 Task: Look for space in Aketi, Democratic Republic of the Congo from 9th June, 2023 to 11th June, 2023 for 2 adults in price range Rs.6000 to Rs.10000. Place can be entire place with 2 bedrooms having 2 beds and 1 bathroom. Property type can be house, flat, guest house. Amenities needed are: wifi. Booking option can be shelf check-in. Required host language is .
Action: Mouse moved to (459, 87)
Screenshot: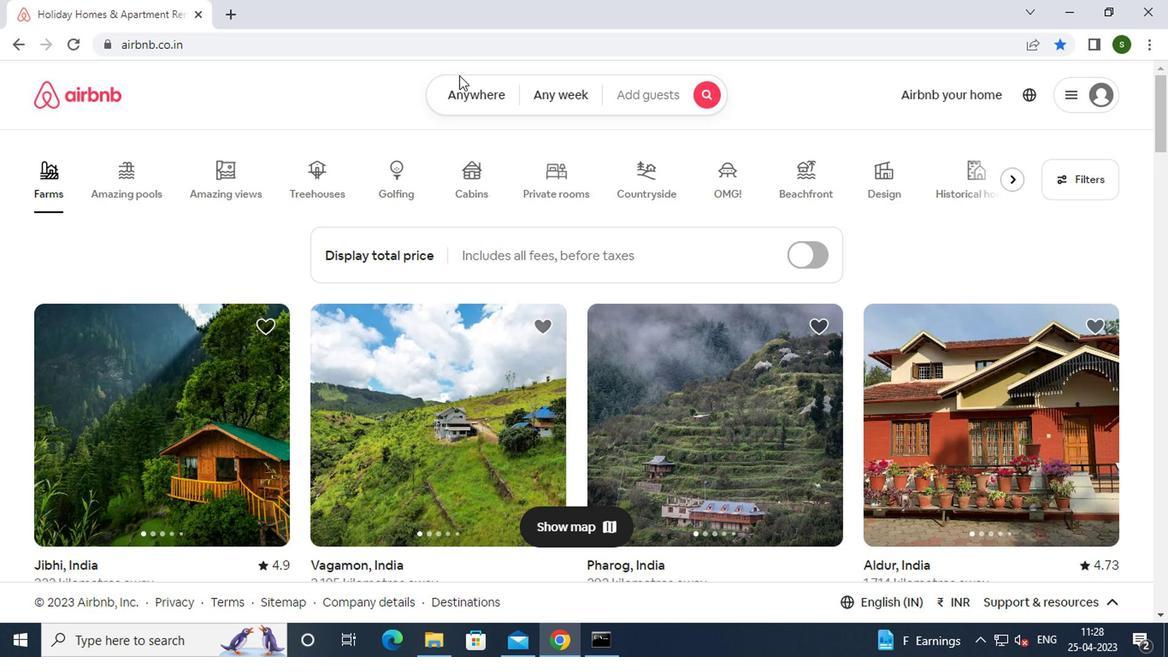 
Action: Mouse pressed left at (459, 87)
Screenshot: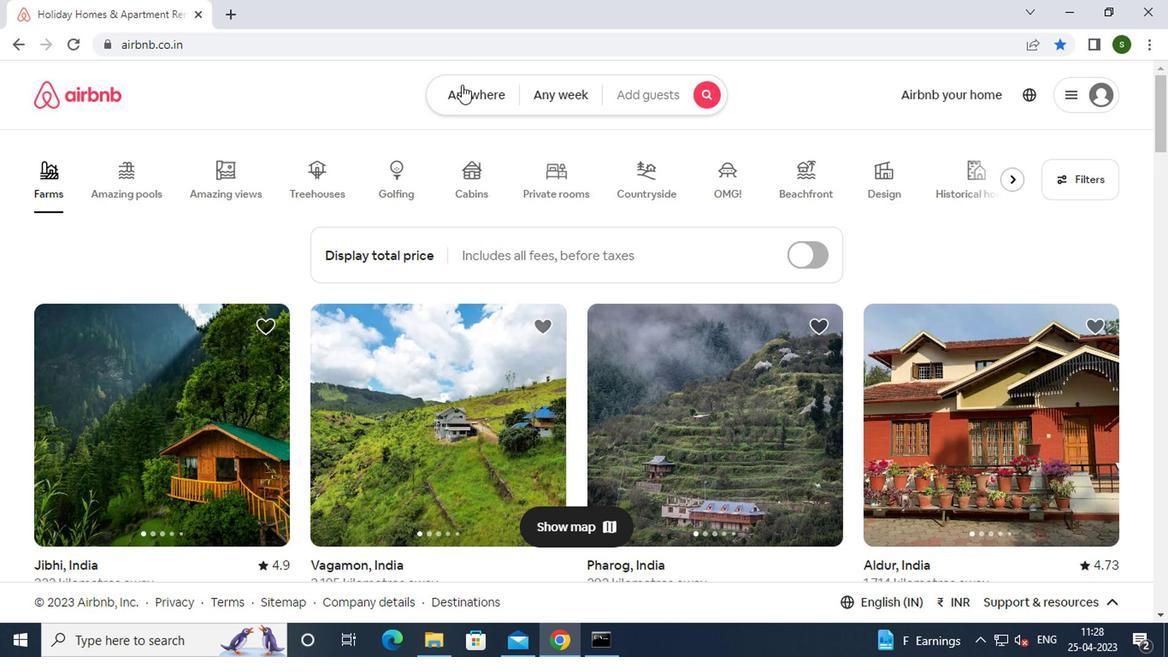 
Action: Mouse moved to (355, 155)
Screenshot: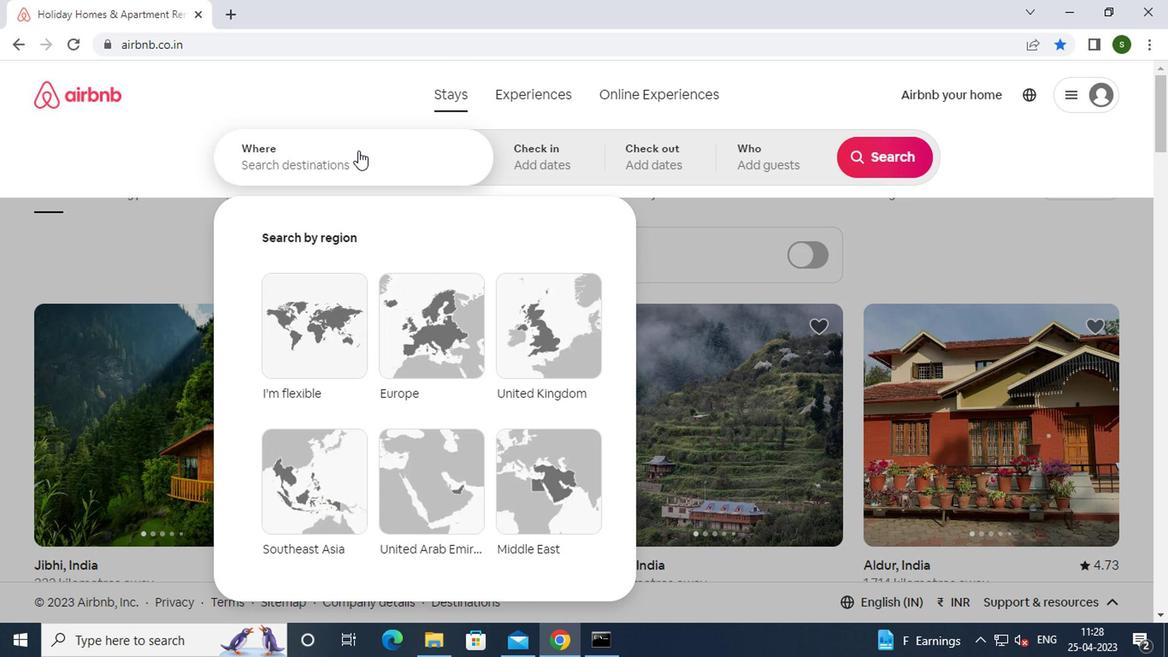 
Action: Mouse pressed left at (355, 155)
Screenshot: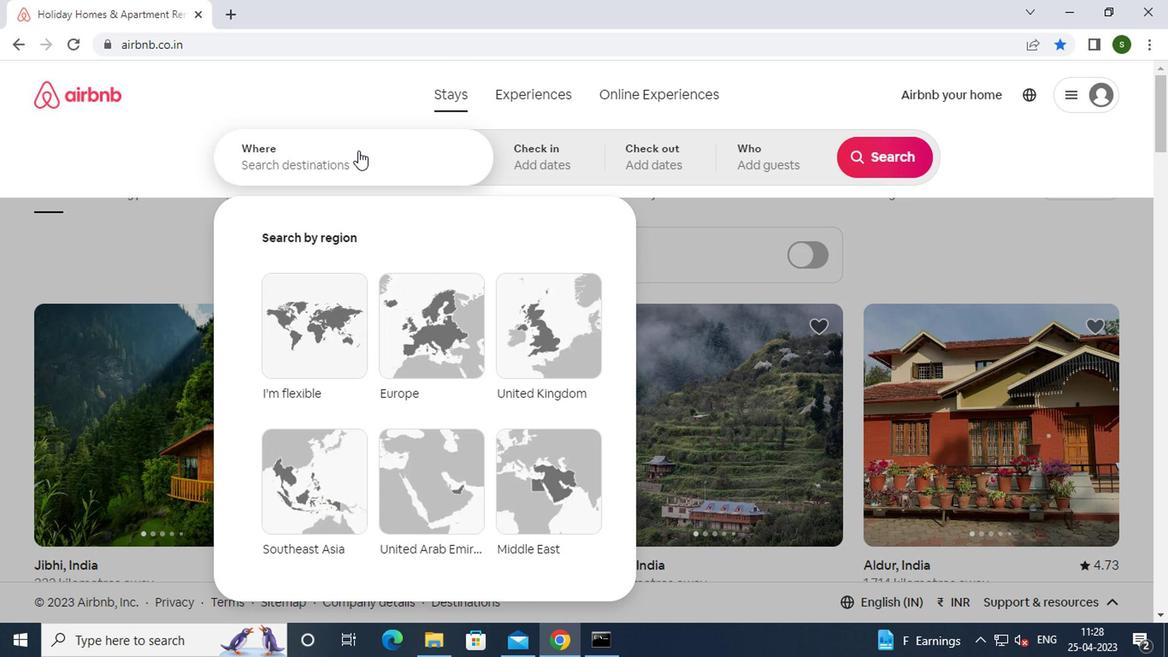 
Action: Mouse moved to (354, 158)
Screenshot: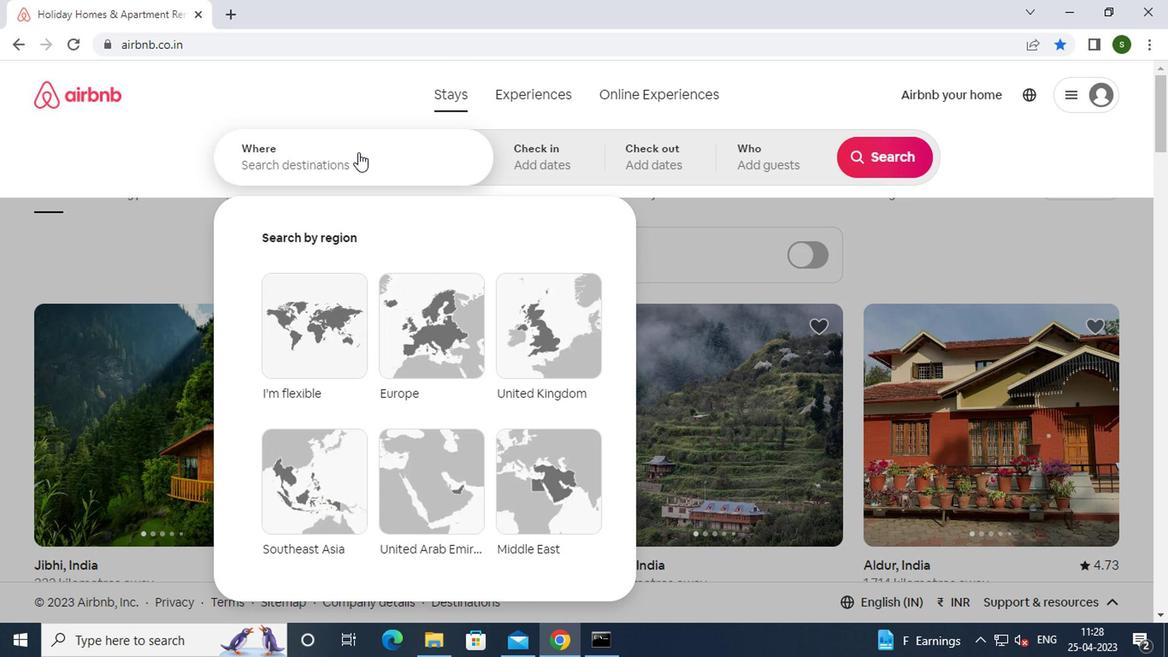 
Action: Mouse pressed left at (354, 158)
Screenshot: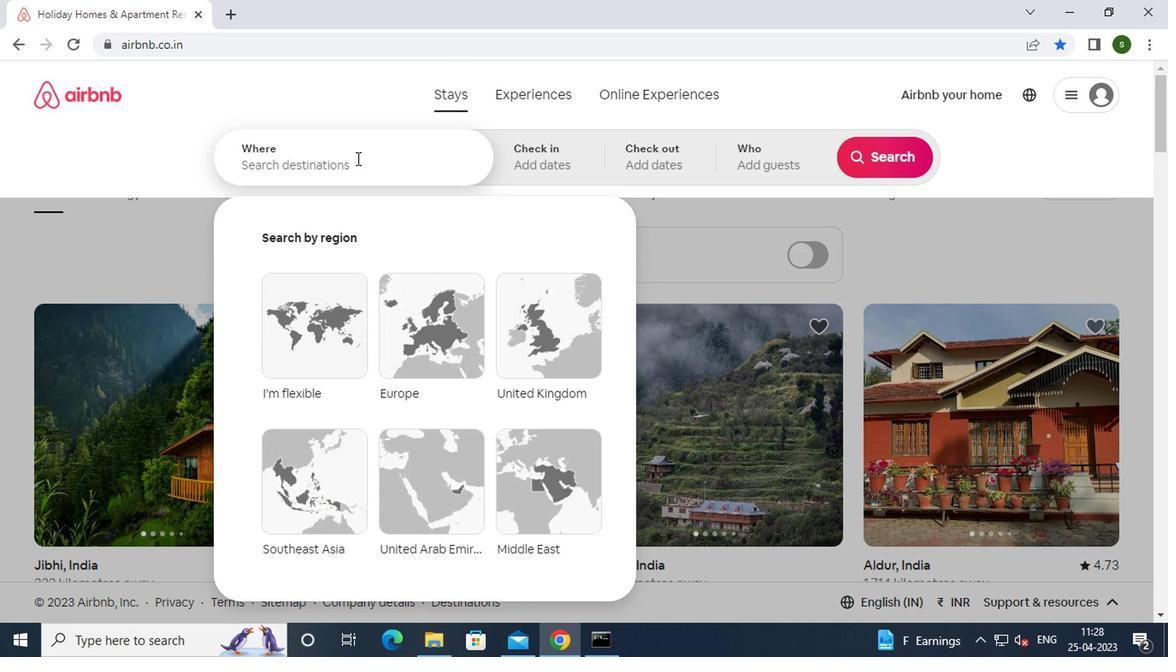
Action: Key pressed a<Key.caps_lock>keti
Screenshot: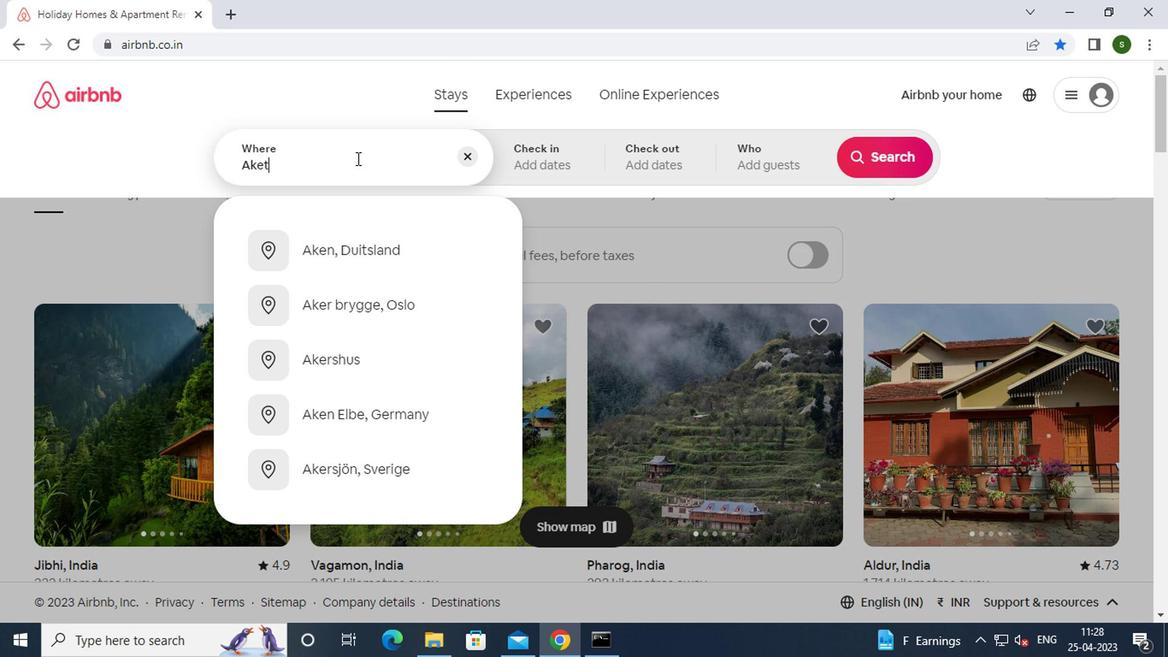 
Action: Mouse moved to (371, 245)
Screenshot: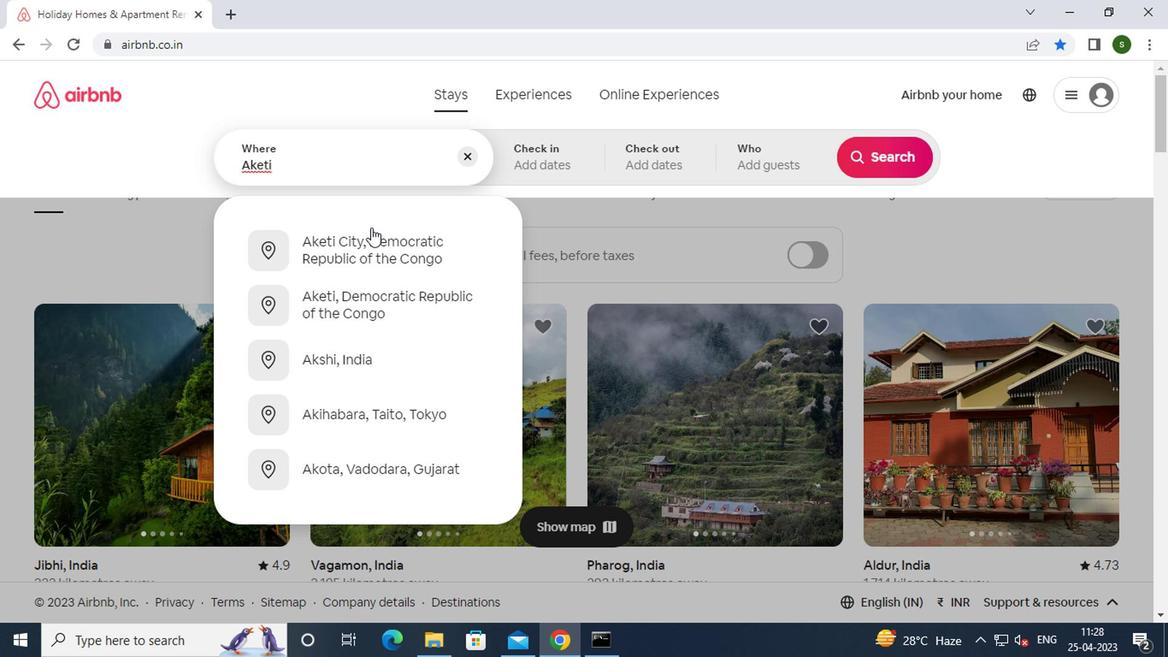 
Action: Mouse pressed left at (371, 245)
Screenshot: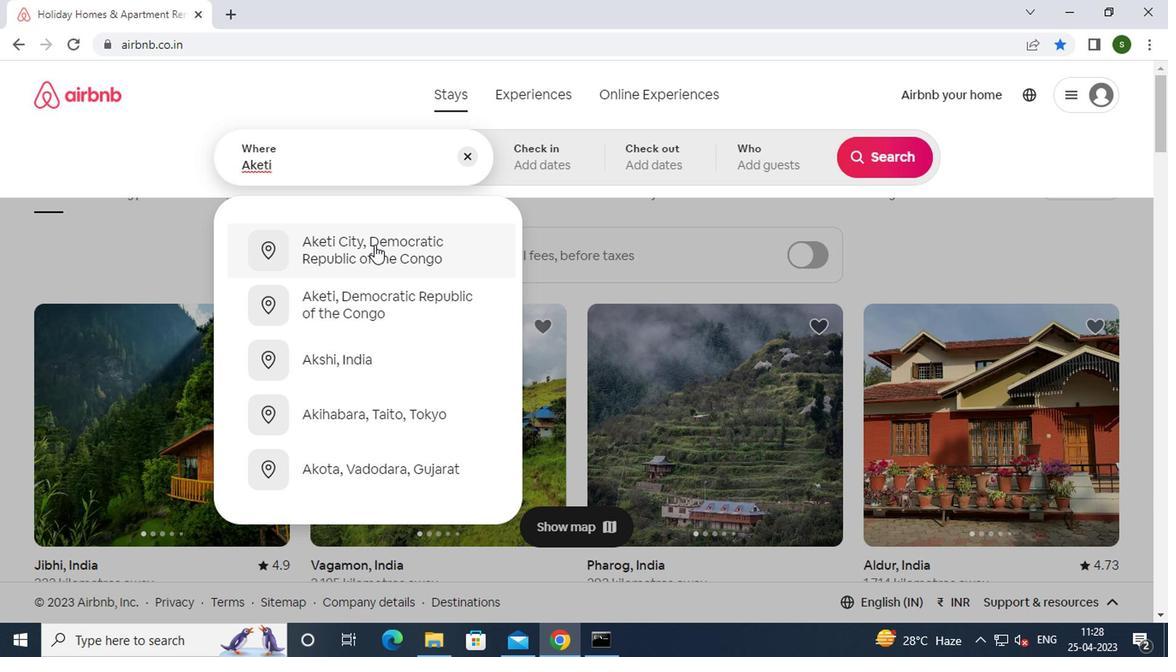 
Action: Mouse moved to (866, 291)
Screenshot: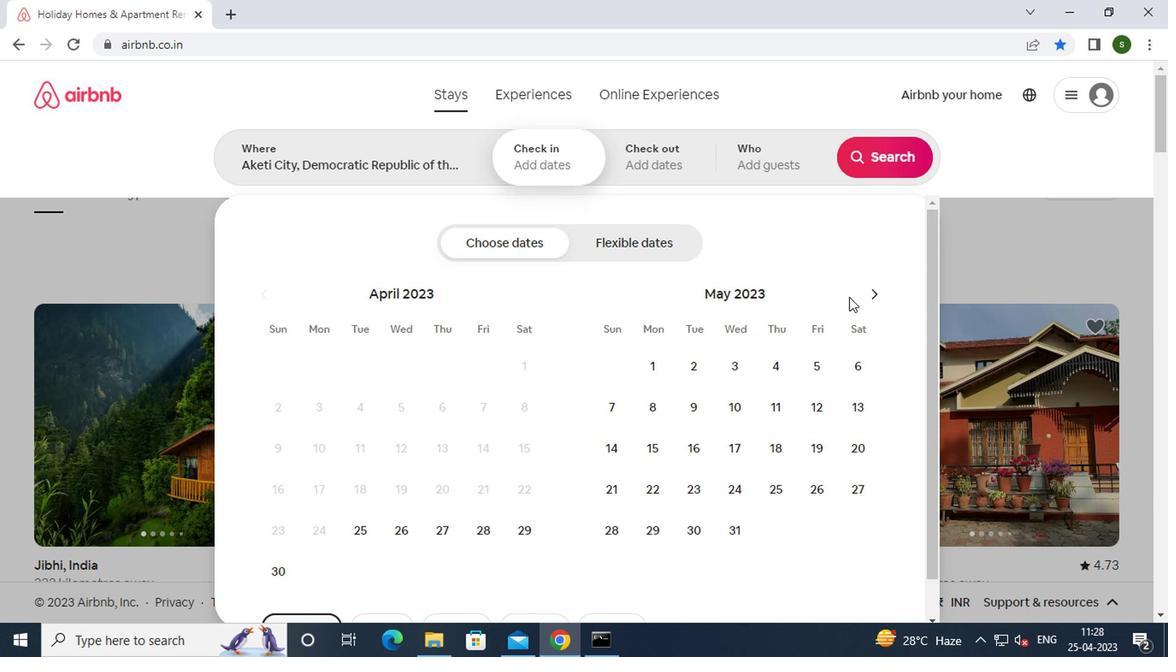 
Action: Mouse pressed left at (866, 291)
Screenshot: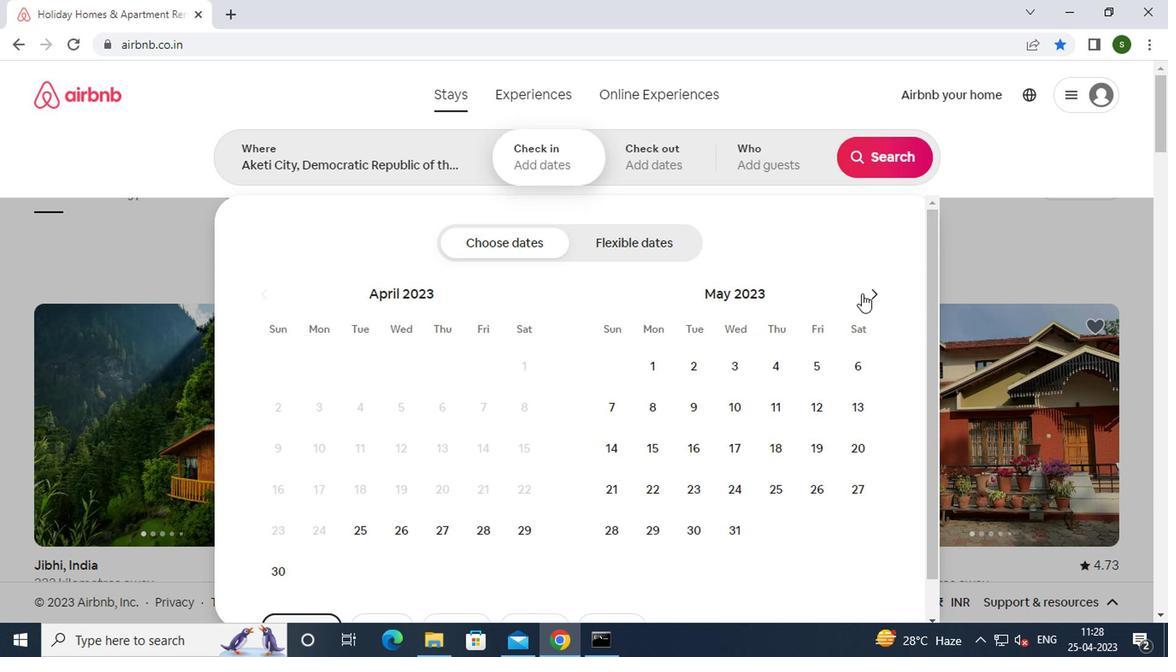 
Action: Mouse moved to (809, 414)
Screenshot: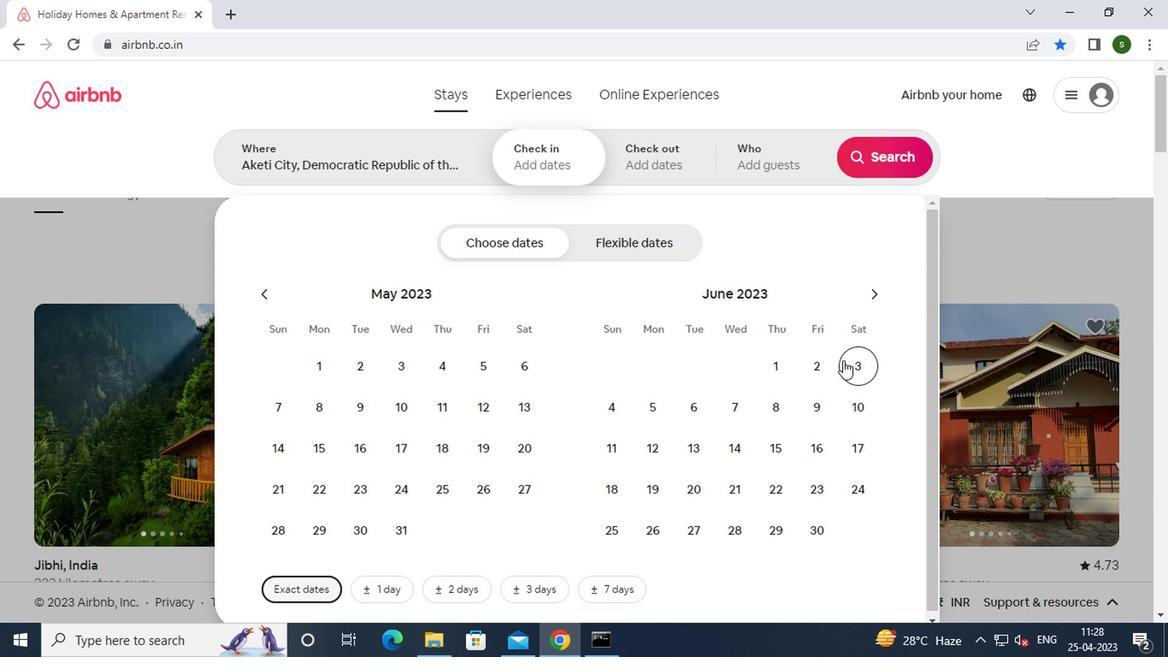 
Action: Mouse pressed left at (809, 414)
Screenshot: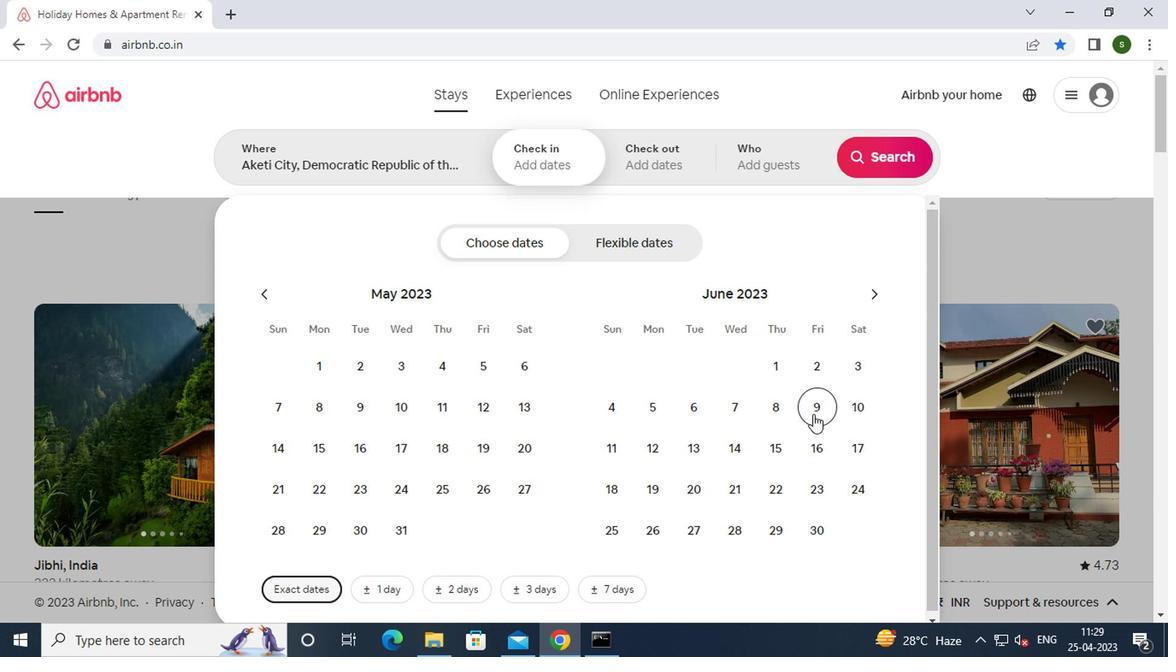 
Action: Mouse moved to (606, 451)
Screenshot: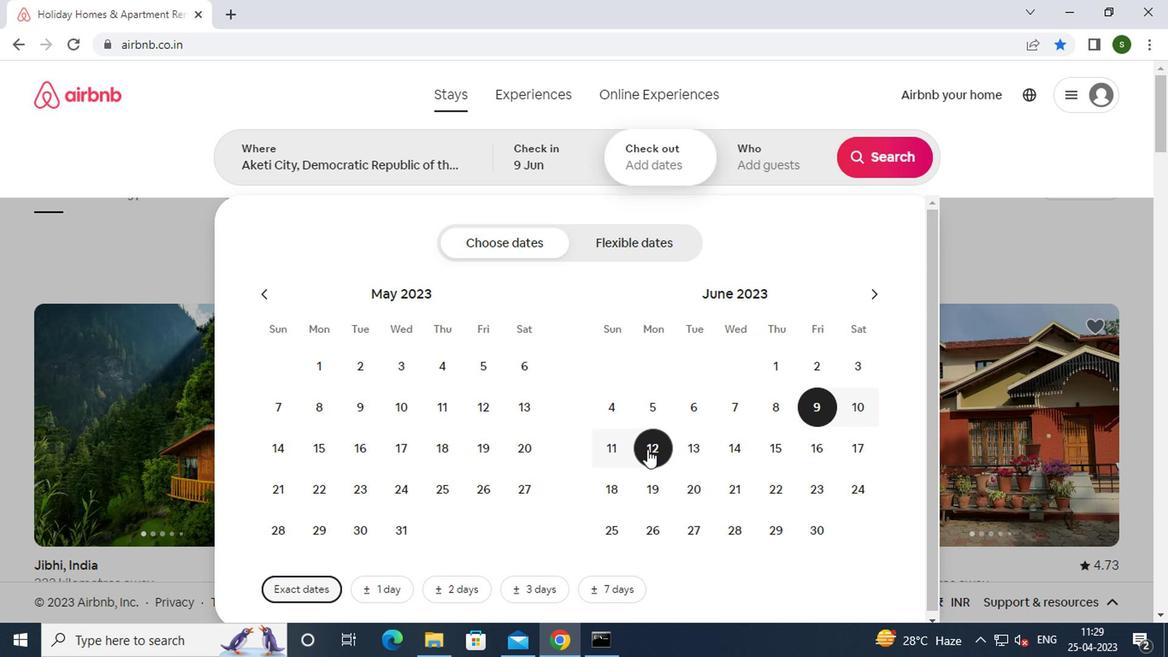 
Action: Mouse pressed left at (606, 451)
Screenshot: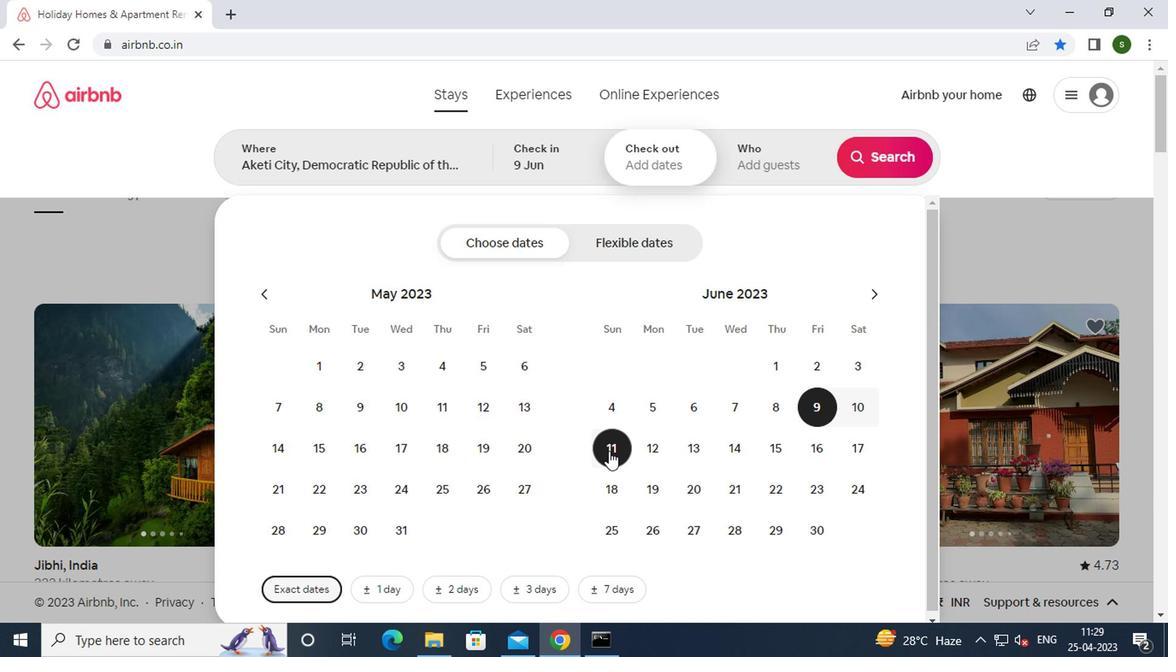 
Action: Mouse moved to (756, 168)
Screenshot: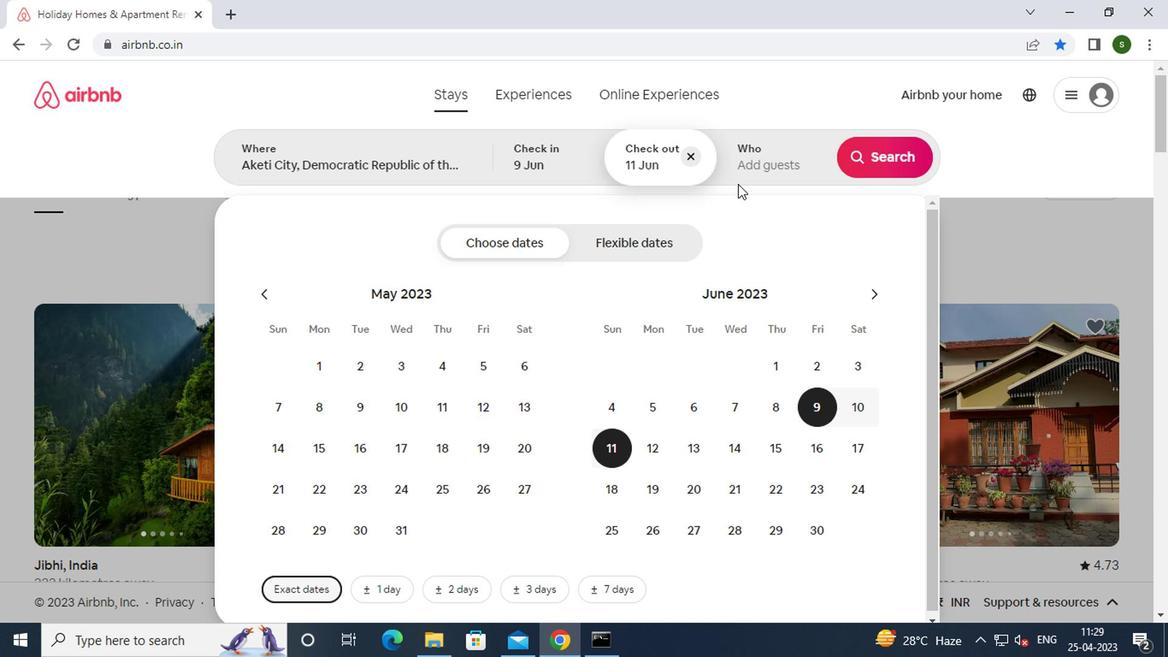 
Action: Mouse pressed left at (756, 168)
Screenshot: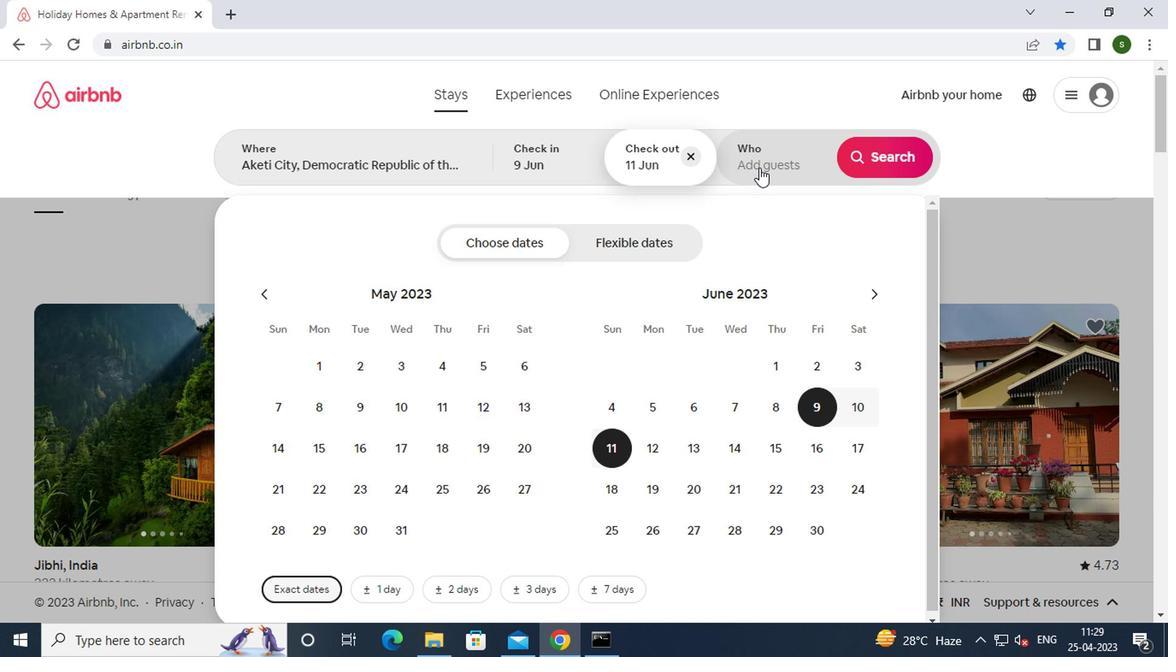 
Action: Mouse moved to (885, 248)
Screenshot: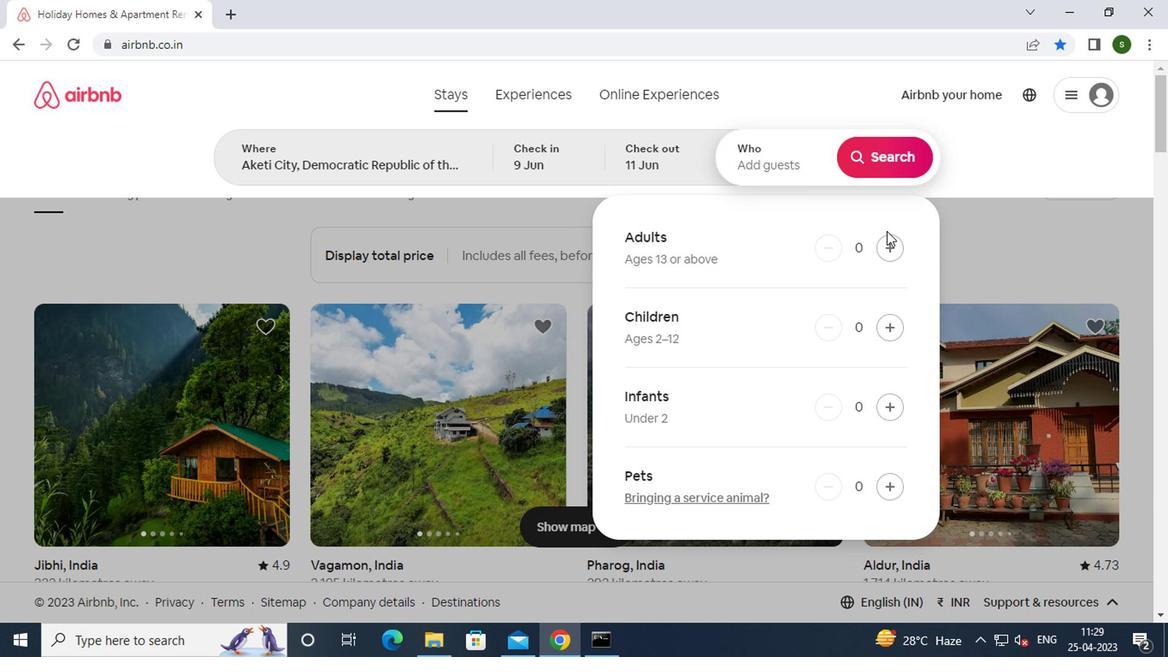 
Action: Mouse pressed left at (885, 248)
Screenshot: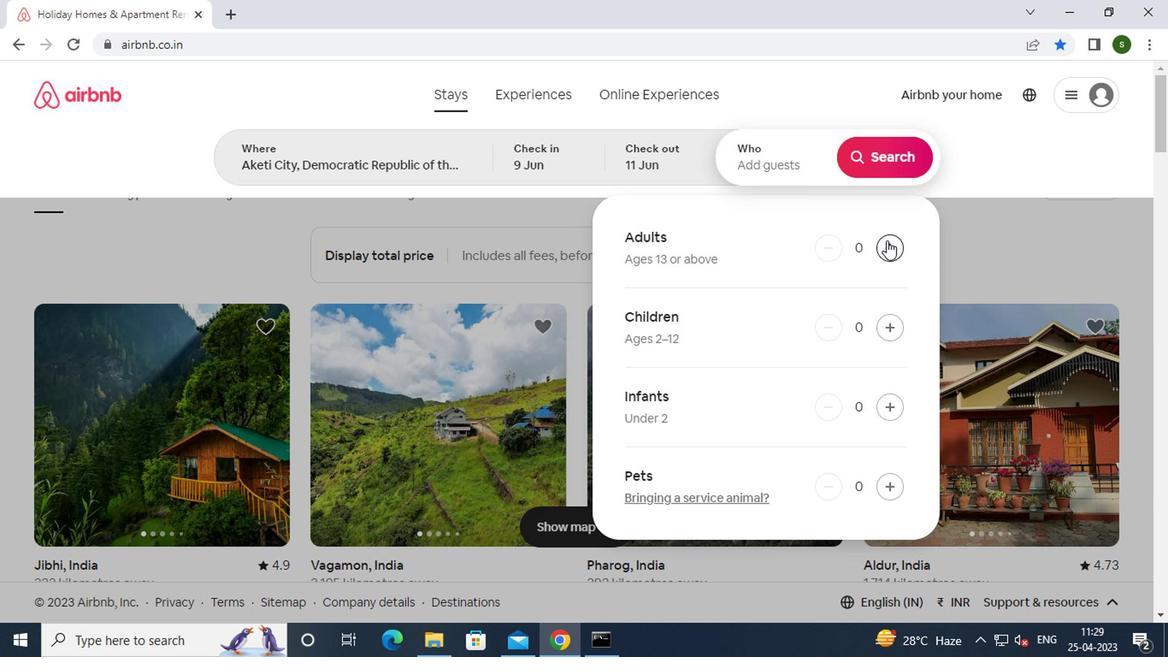 
Action: Mouse pressed left at (885, 248)
Screenshot: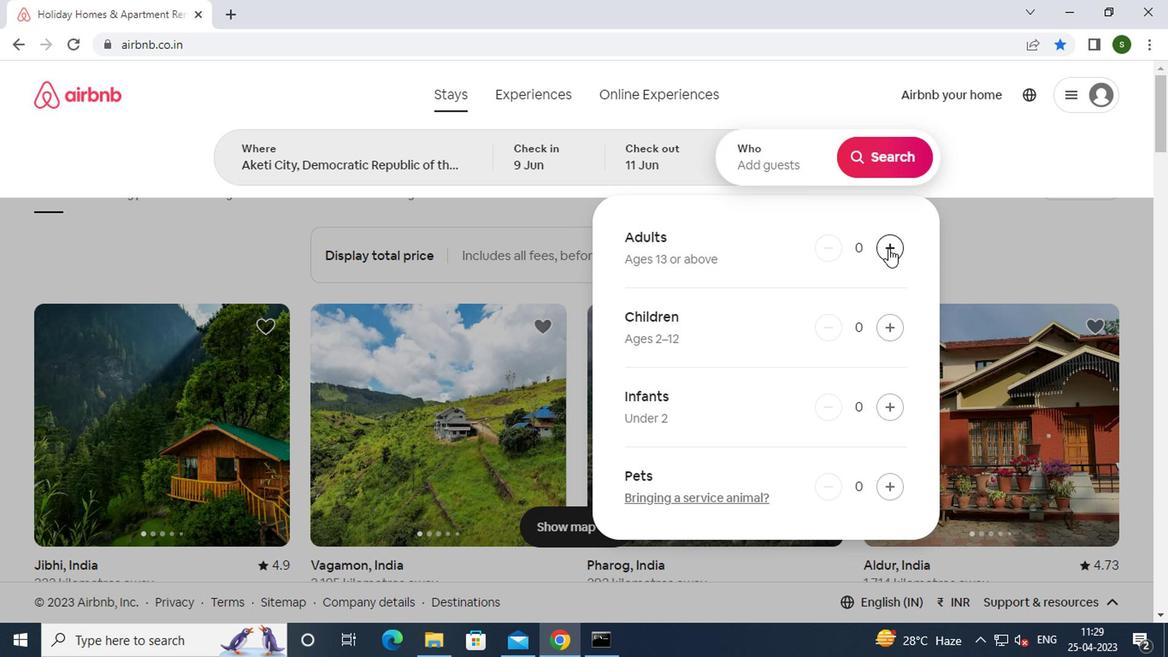 
Action: Mouse moved to (885, 159)
Screenshot: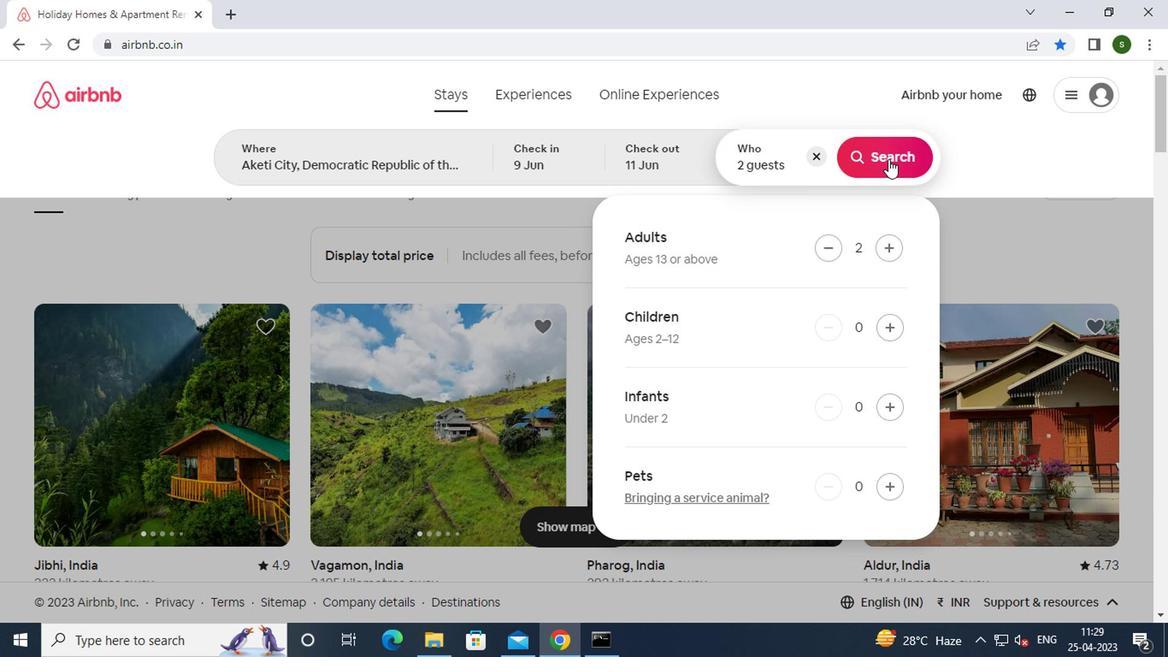 
Action: Mouse pressed left at (885, 159)
Screenshot: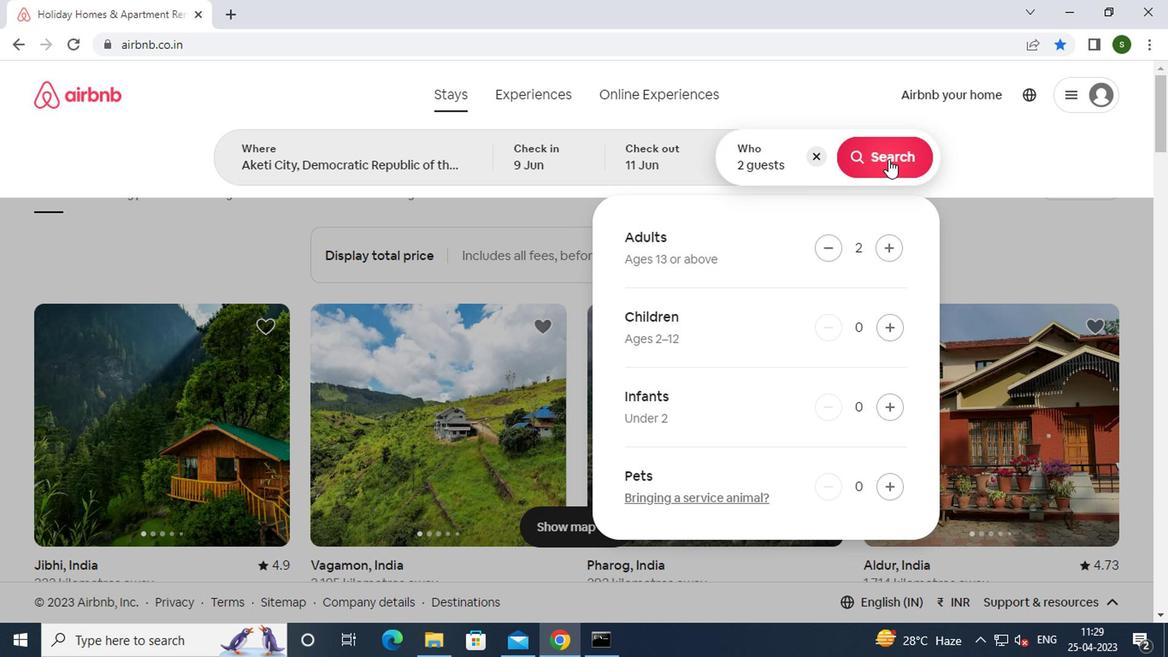 
Action: Mouse moved to (1073, 165)
Screenshot: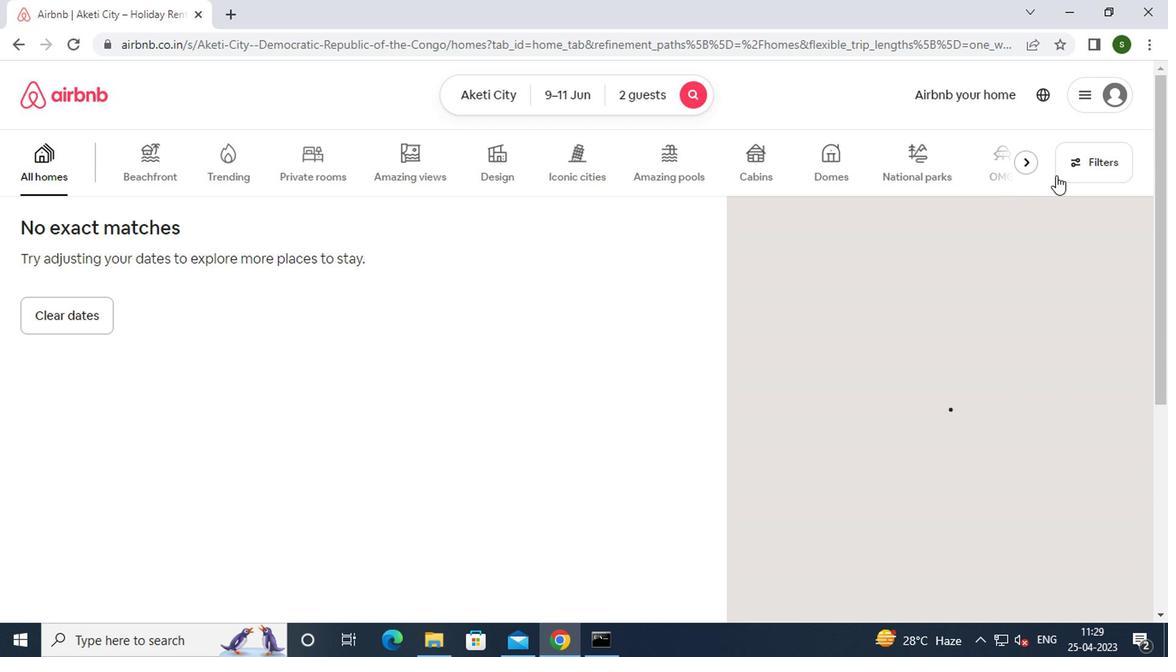 
Action: Mouse pressed left at (1073, 165)
Screenshot: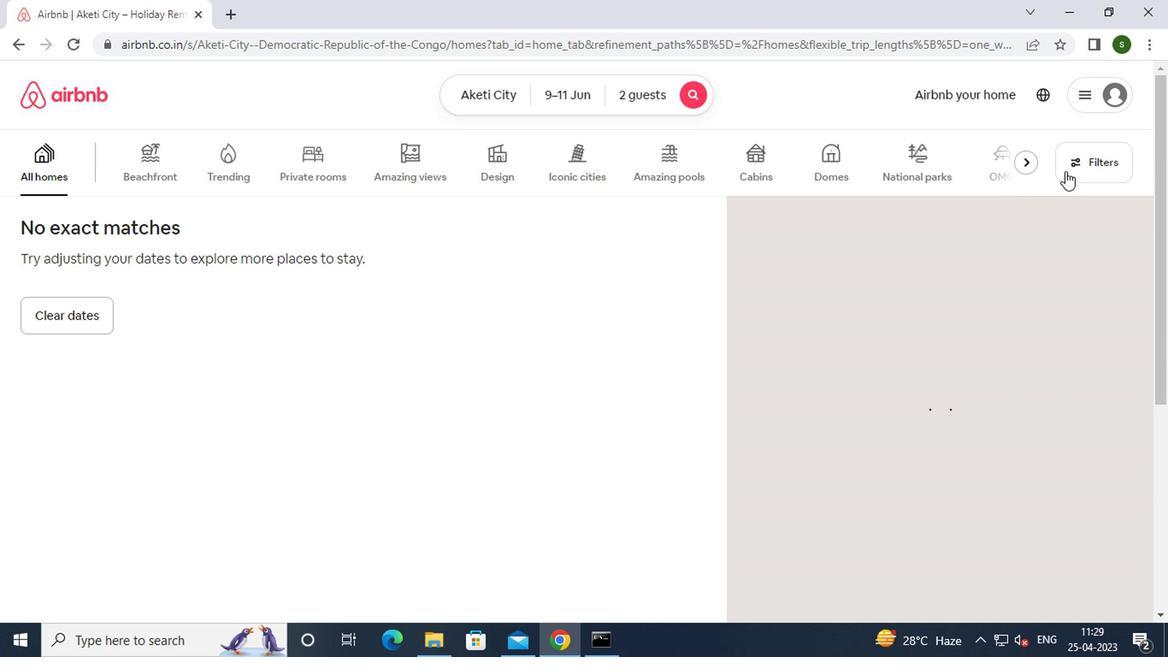 
Action: Mouse moved to (382, 265)
Screenshot: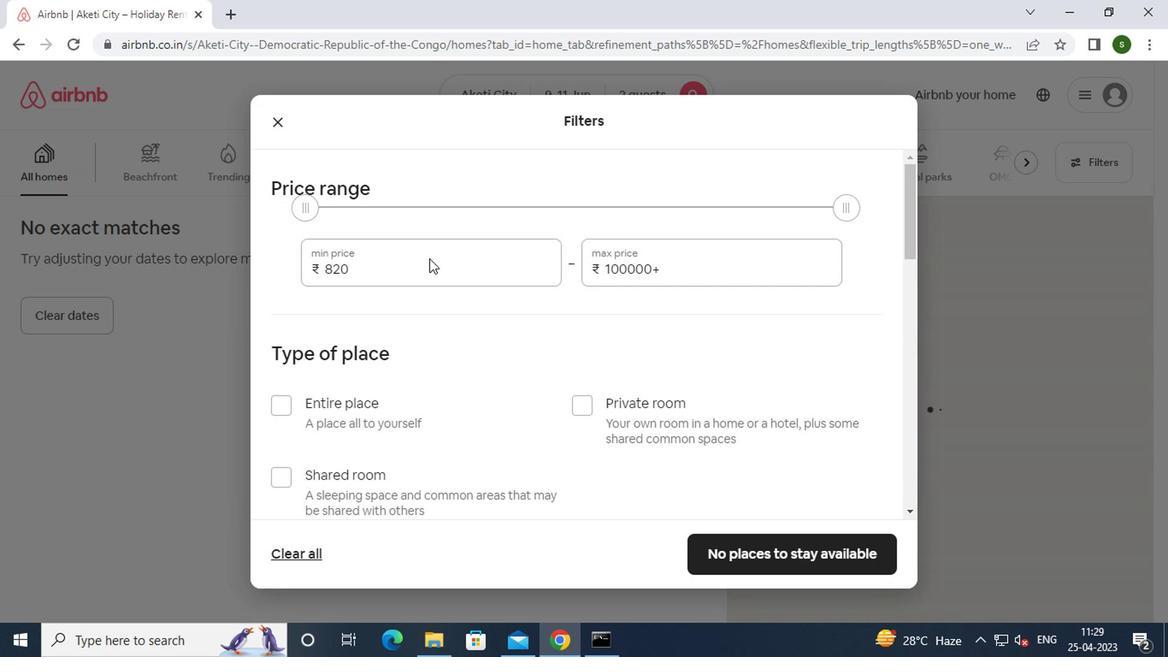 
Action: Mouse pressed left at (382, 265)
Screenshot: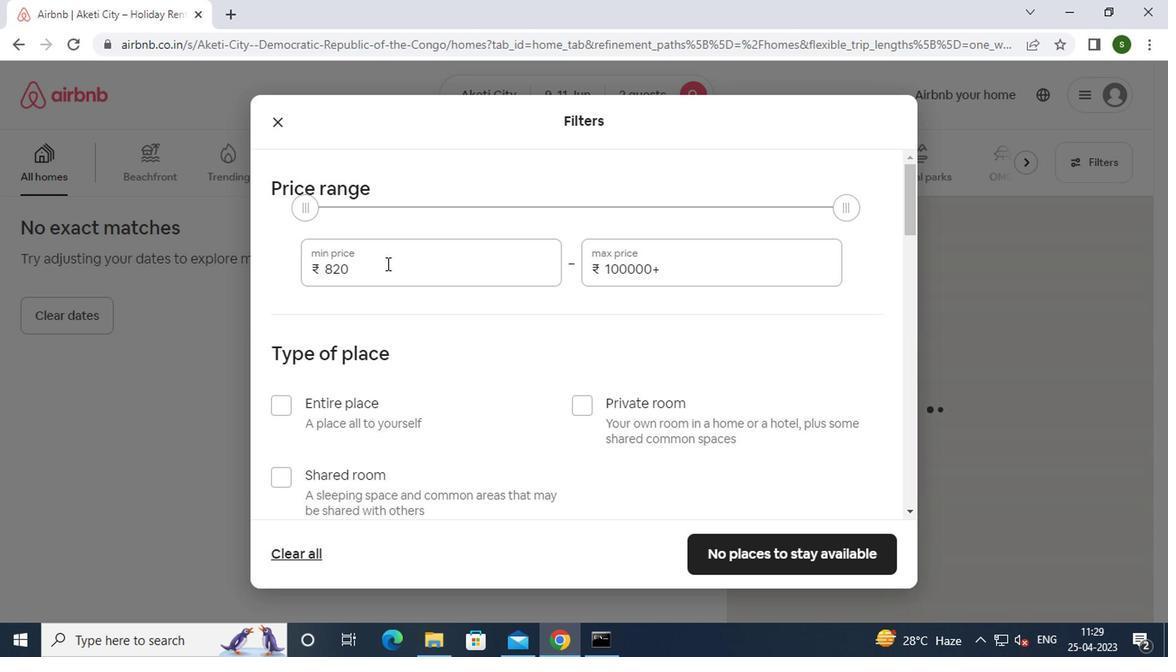 
Action: Key pressed <Key.backspace><Key.backspace><Key.backspace><Key.backspace>6000
Screenshot: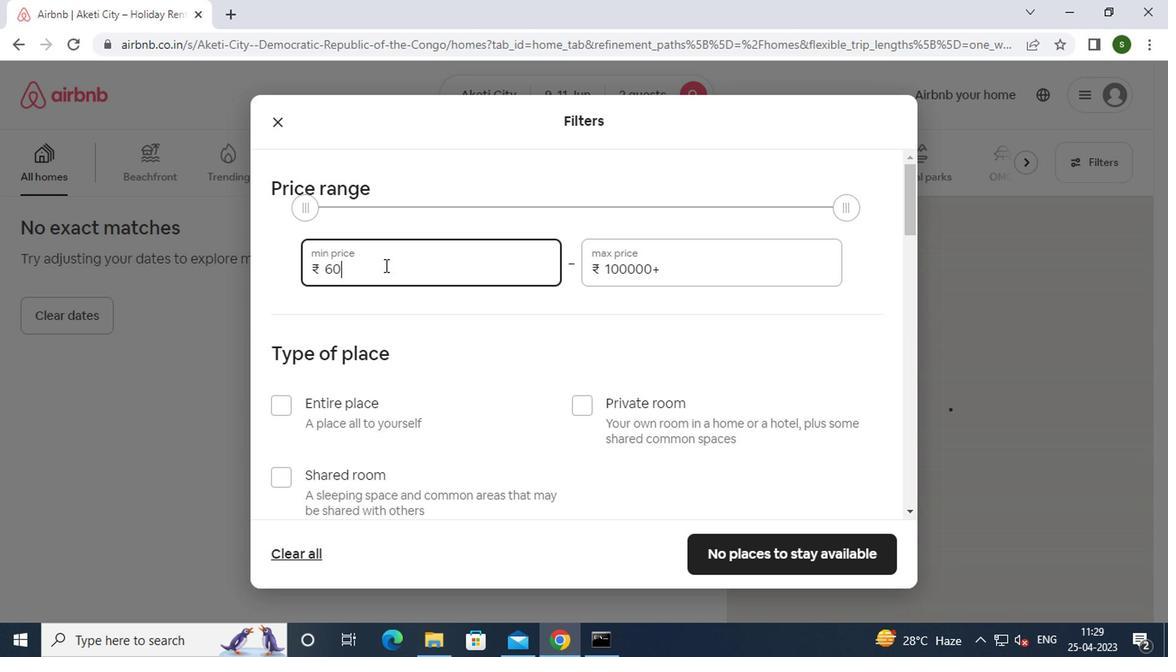 
Action: Mouse moved to (699, 262)
Screenshot: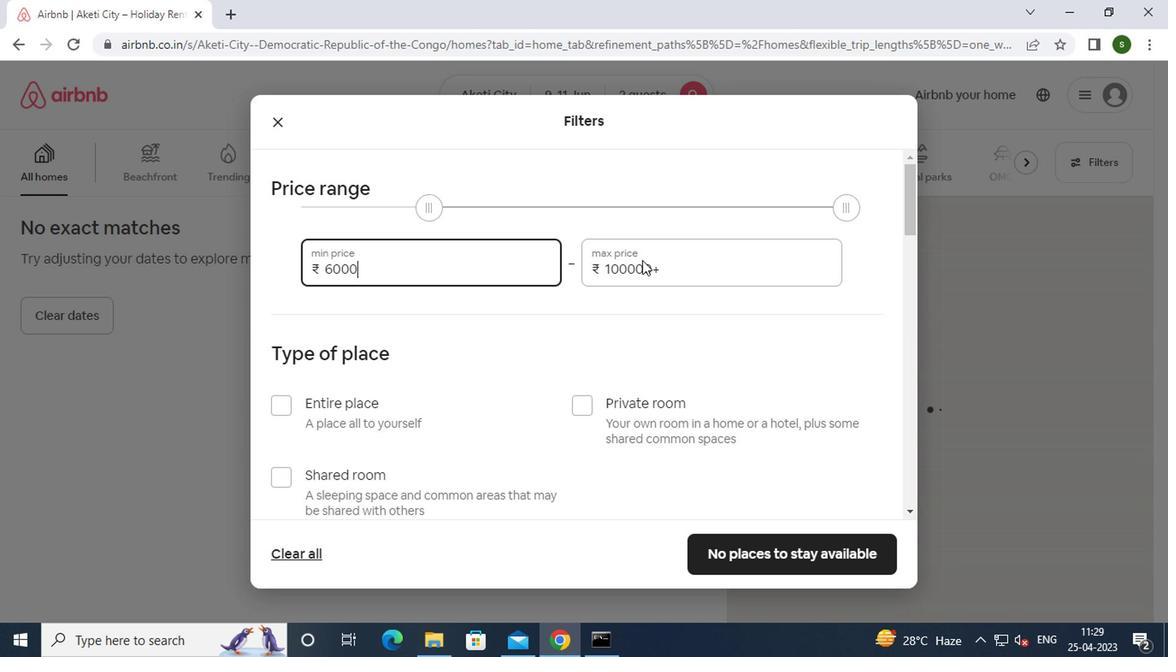 
Action: Mouse pressed left at (699, 262)
Screenshot: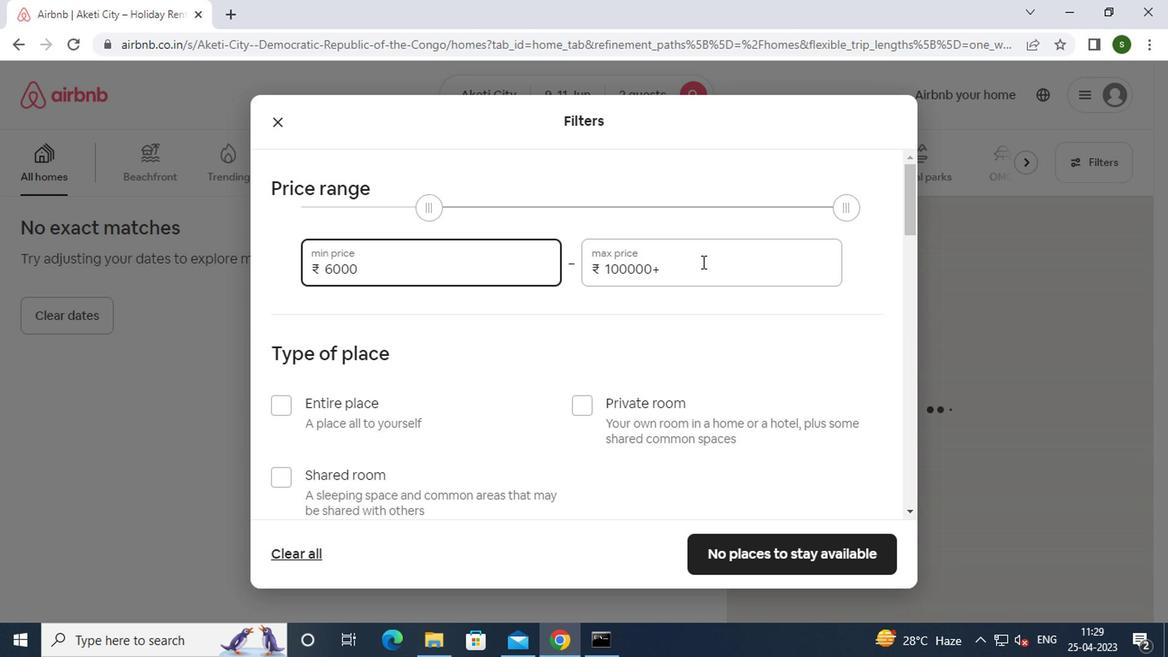 
Action: Key pressed <Key.backspace><Key.backspace><Key.backspace><Key.backspace><Key.backspace><Key.backspace><Key.backspace><Key.backspace><Key.backspace><Key.backspace><Key.backspace><Key.backspace><Key.backspace>10000
Screenshot: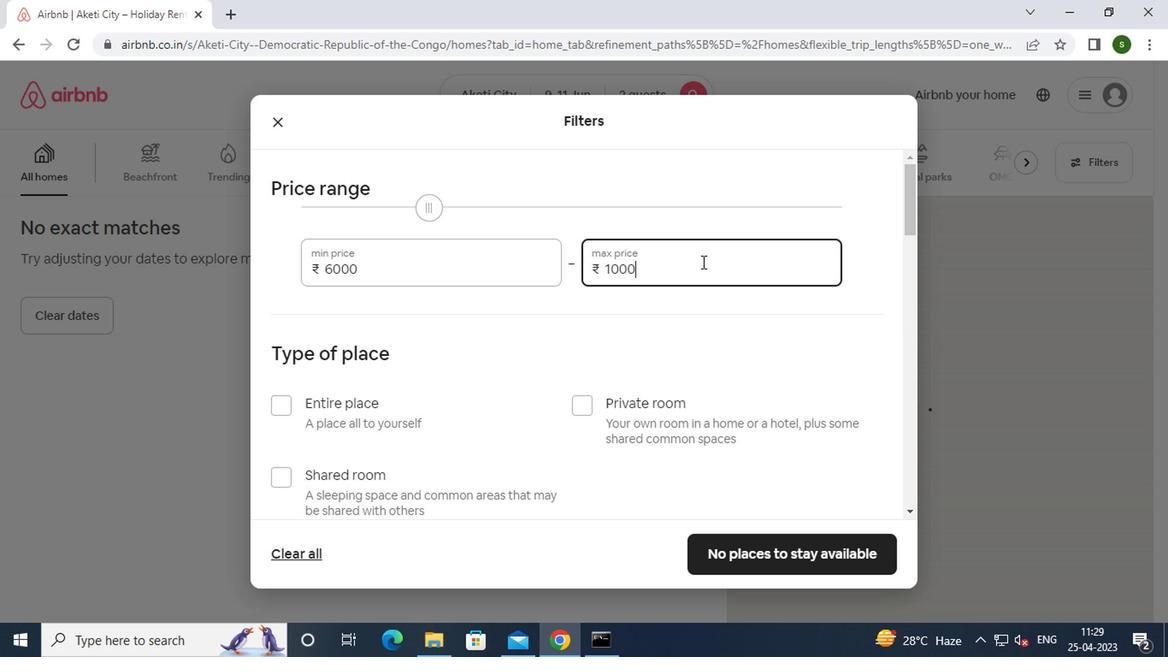 
Action: Mouse moved to (557, 355)
Screenshot: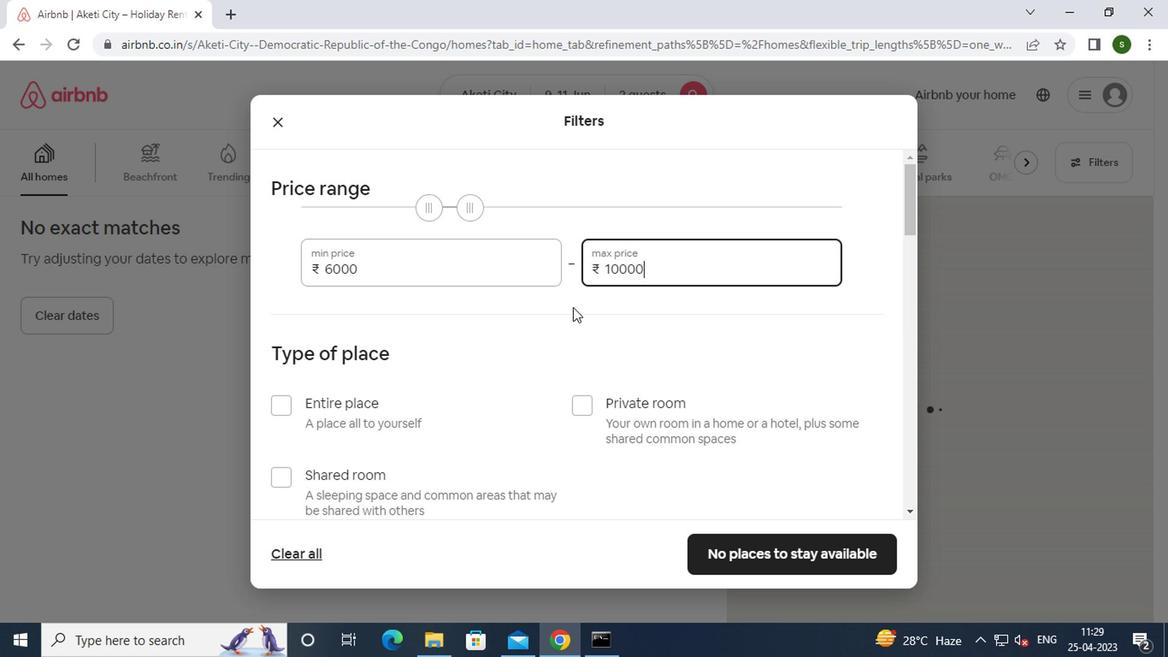 
Action: Mouse scrolled (557, 354) with delta (0, -1)
Screenshot: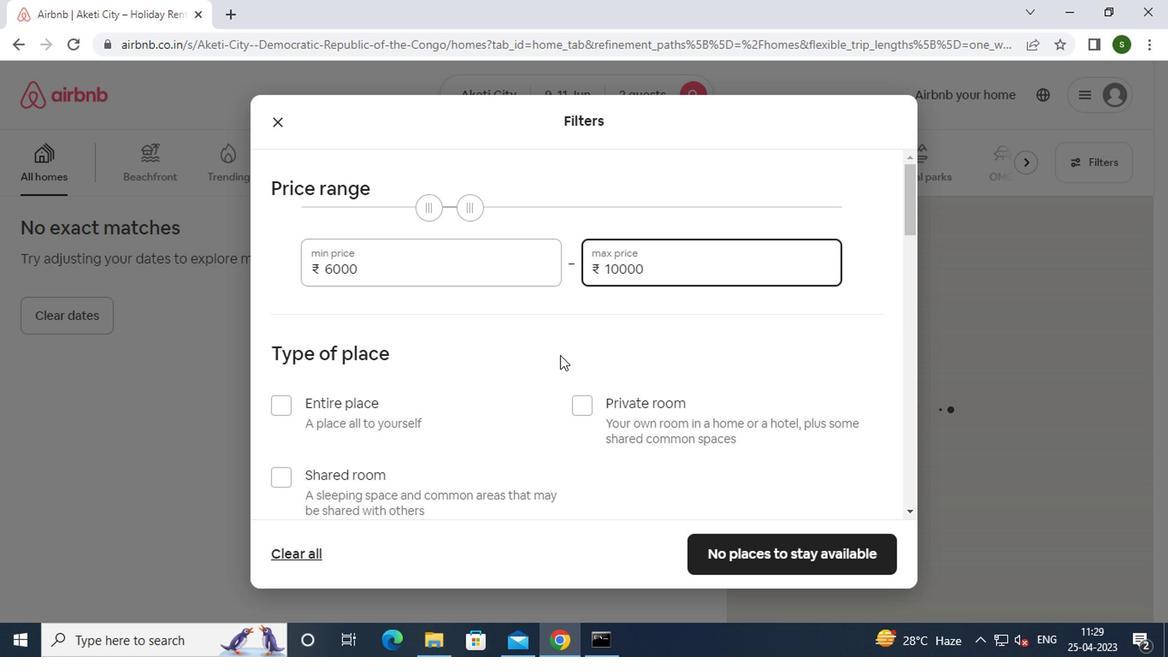 
Action: Mouse moved to (333, 333)
Screenshot: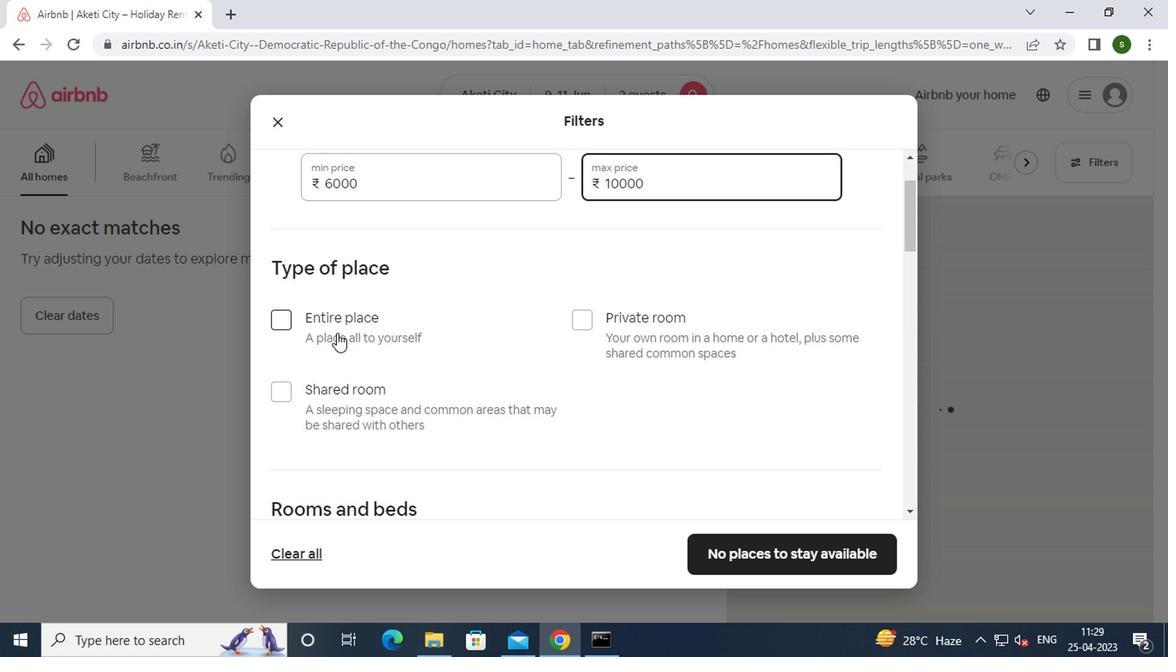 
Action: Mouse pressed left at (333, 333)
Screenshot: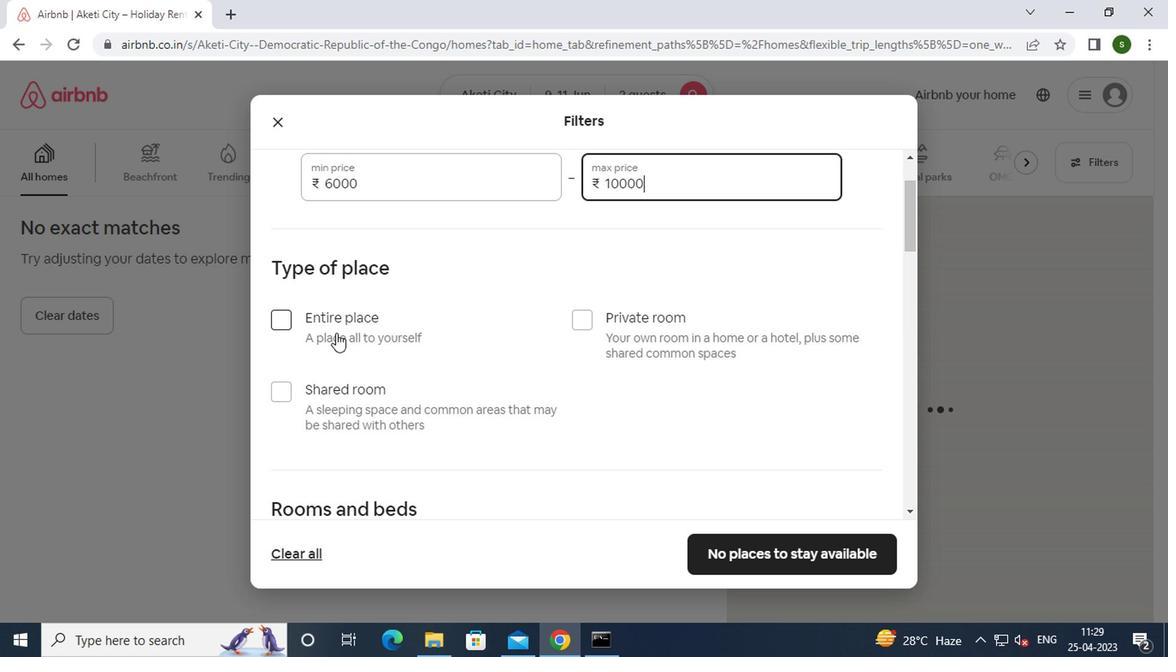 
Action: Mouse moved to (420, 303)
Screenshot: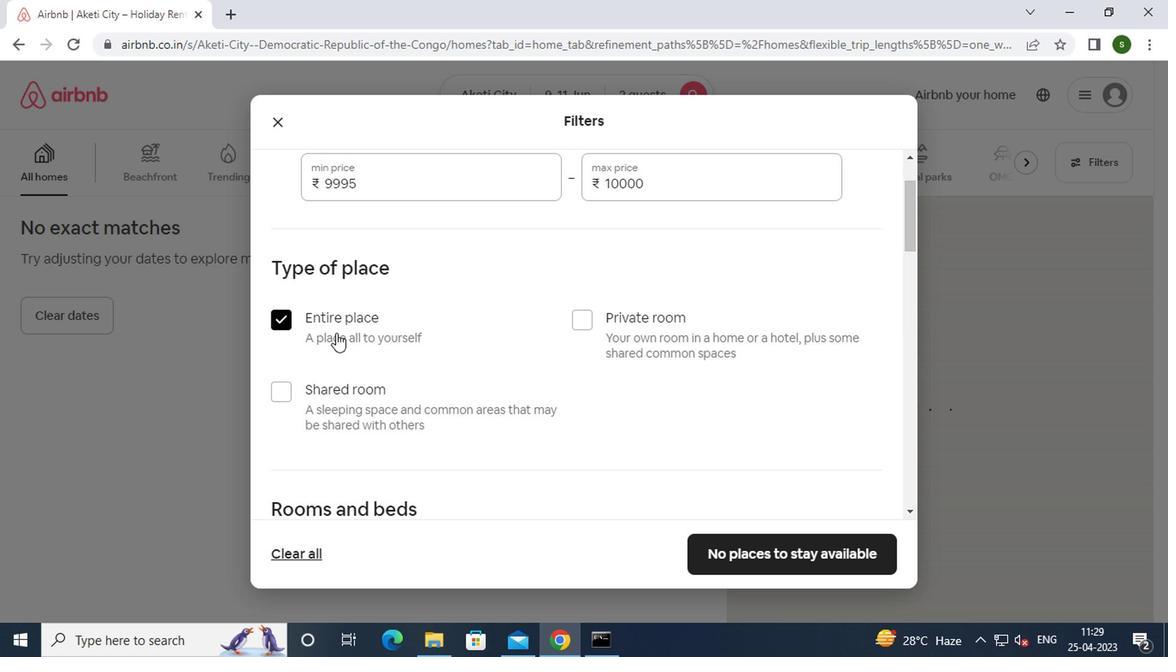 
Action: Mouse scrolled (420, 301) with delta (0, -1)
Screenshot: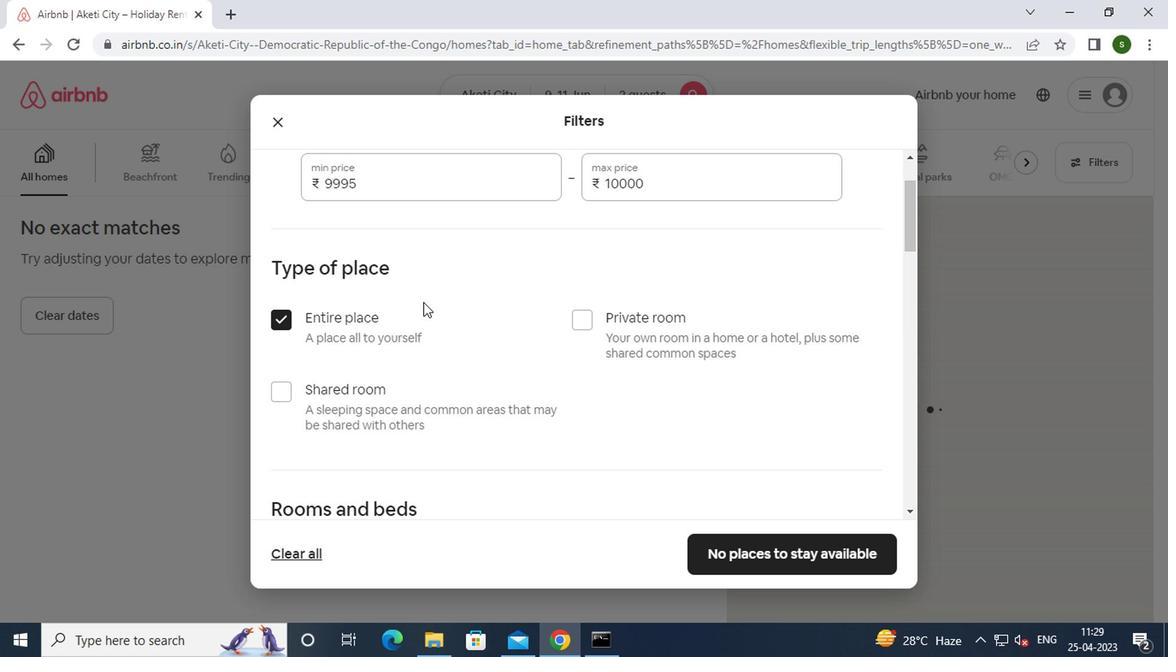 
Action: Mouse scrolled (420, 301) with delta (0, -1)
Screenshot: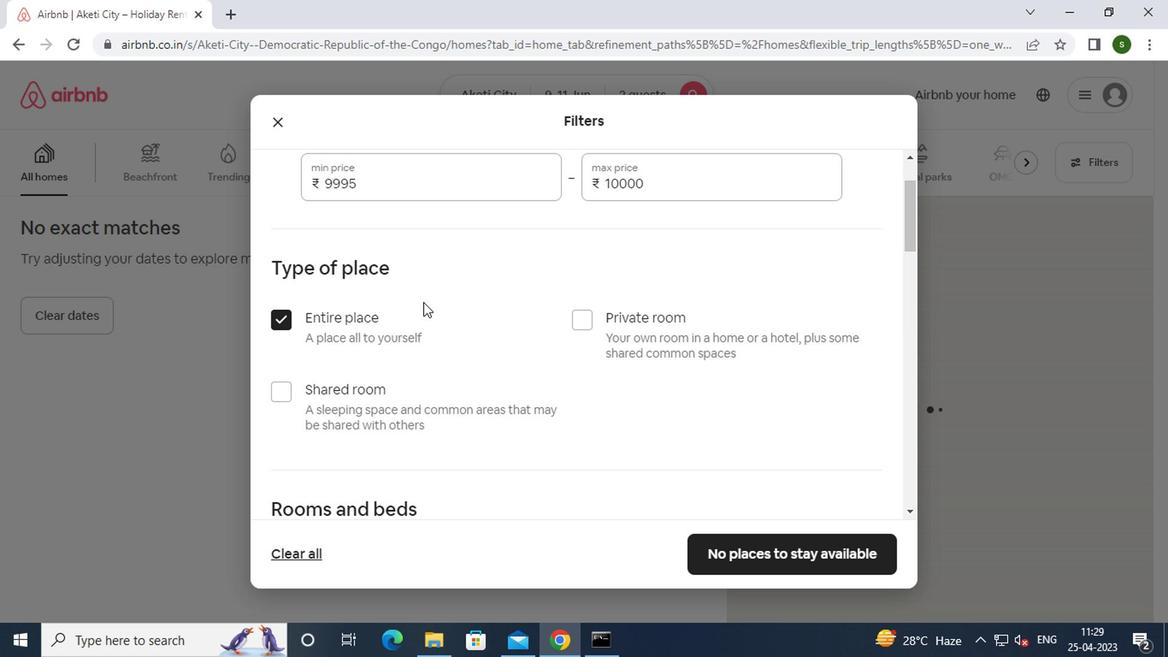 
Action: Mouse scrolled (420, 301) with delta (0, -1)
Screenshot: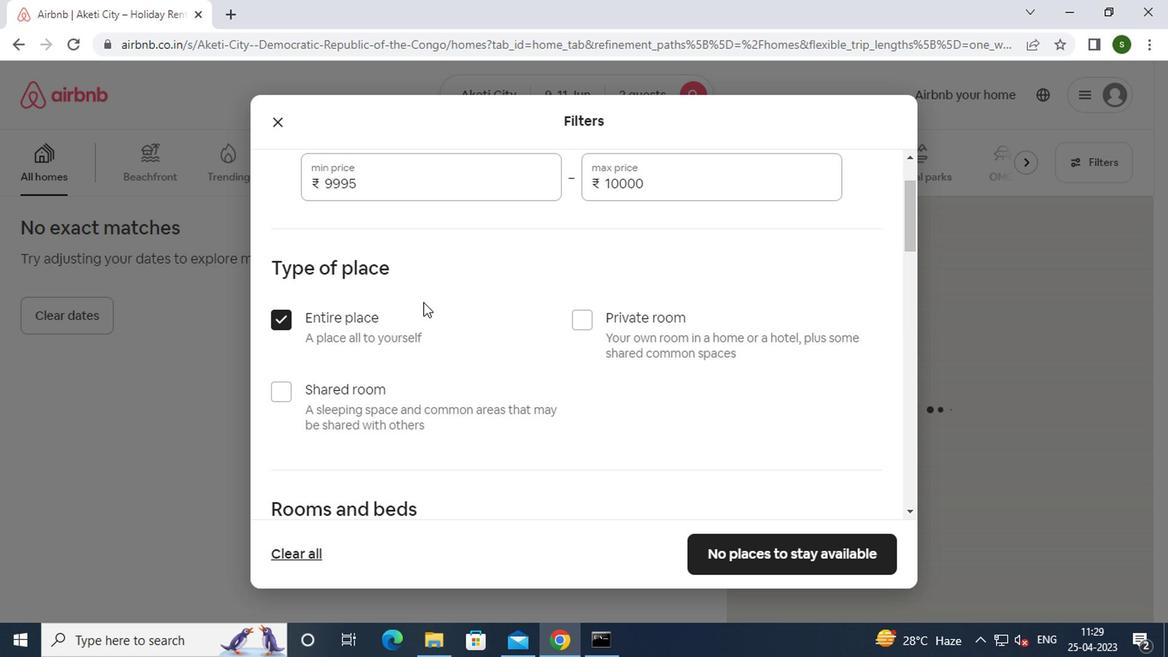 
Action: Mouse moved to (435, 339)
Screenshot: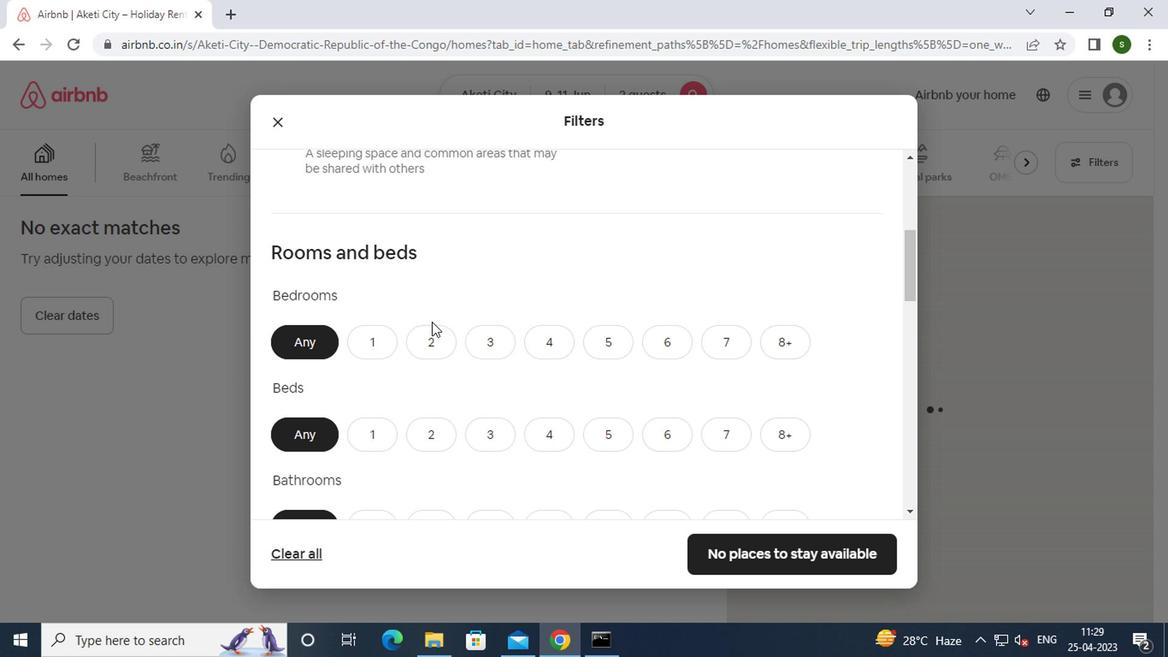 
Action: Mouse pressed left at (435, 339)
Screenshot: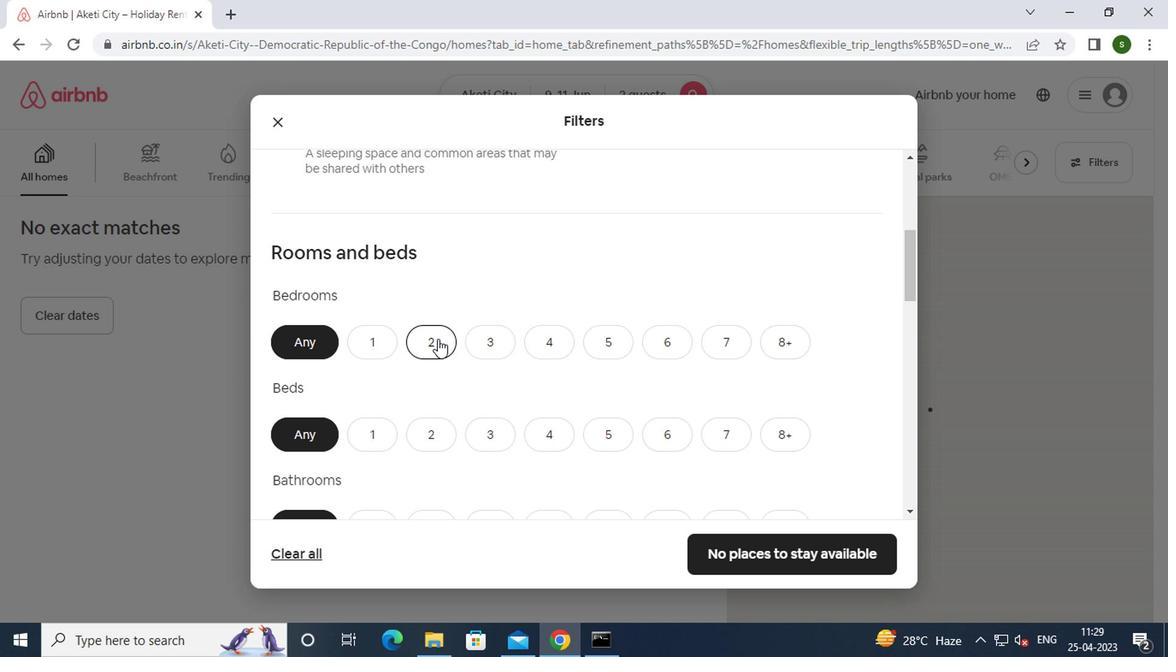 
Action: Mouse moved to (427, 427)
Screenshot: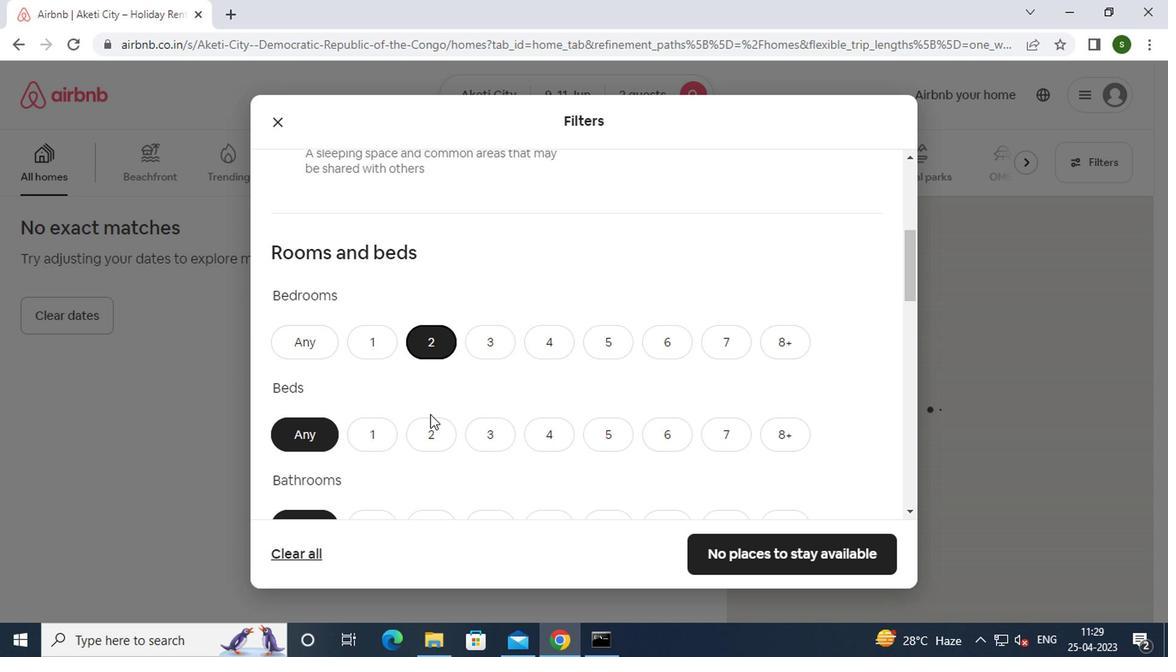
Action: Mouse pressed left at (427, 427)
Screenshot: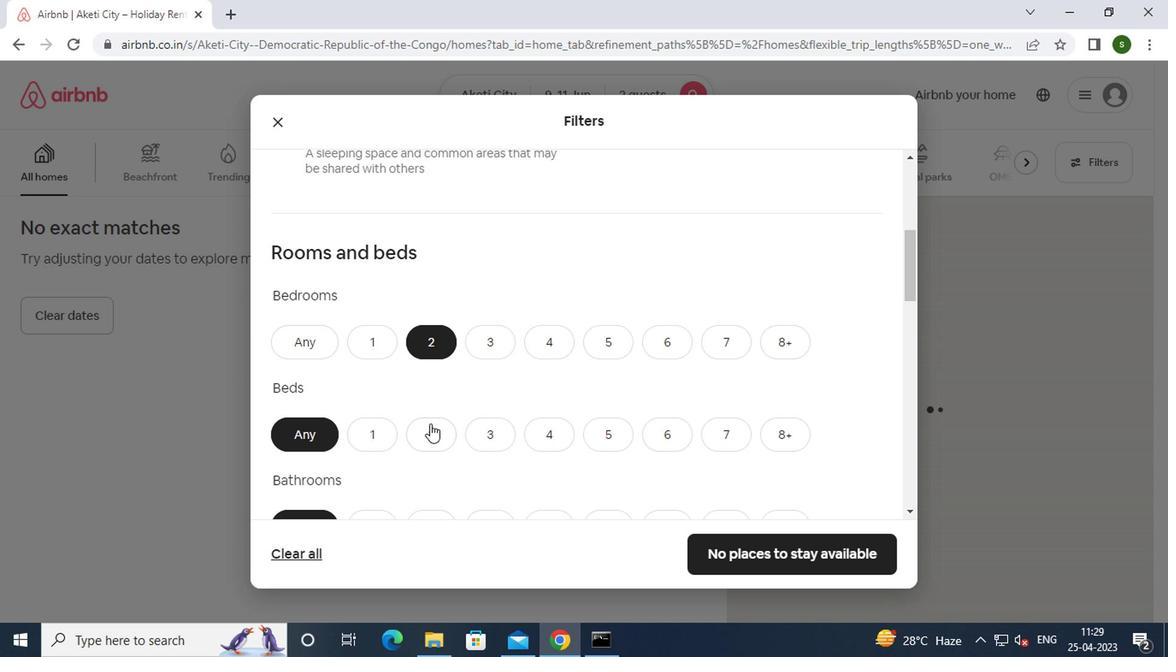 
Action: Mouse moved to (430, 410)
Screenshot: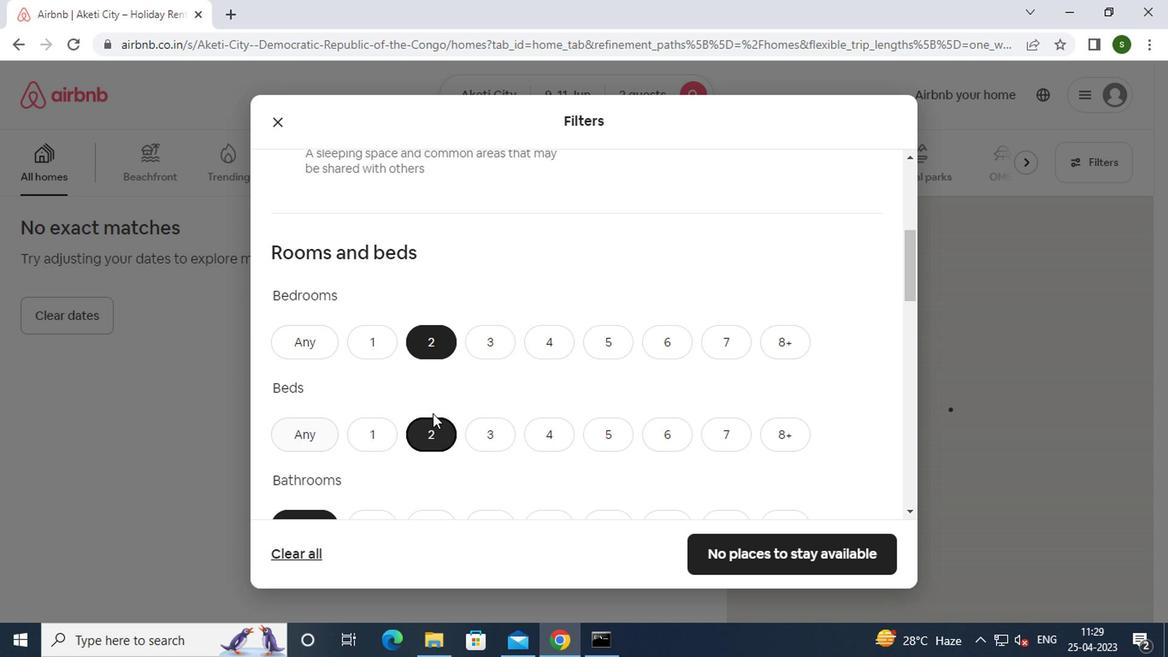 
Action: Mouse scrolled (430, 409) with delta (0, -1)
Screenshot: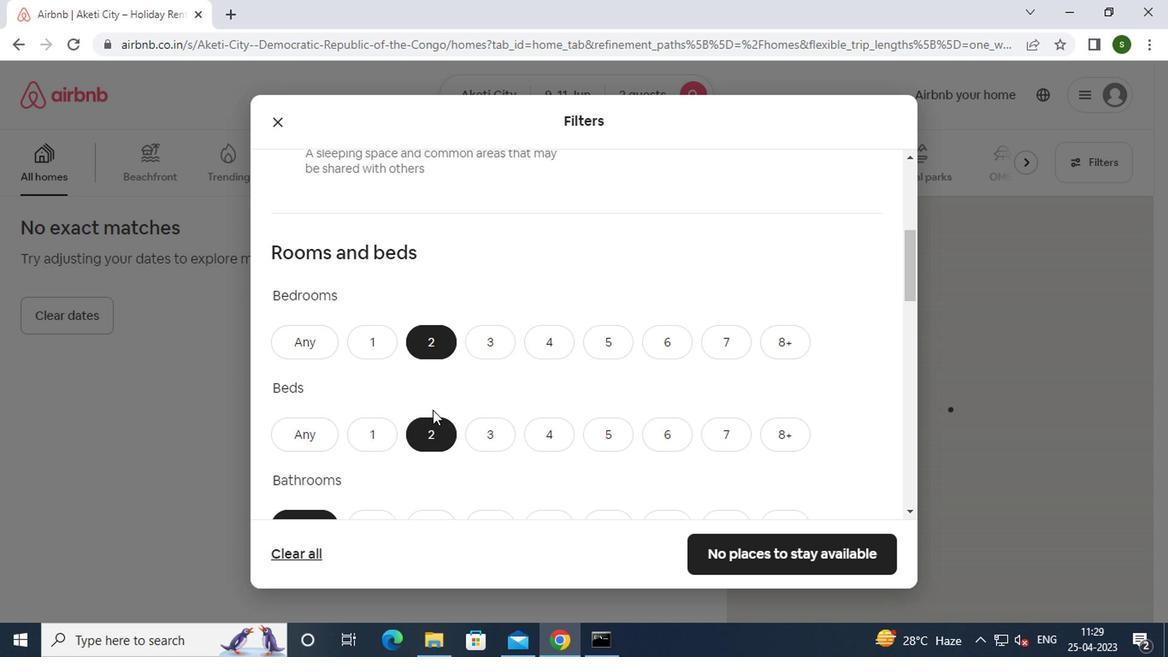 
Action: Mouse scrolled (430, 409) with delta (0, -1)
Screenshot: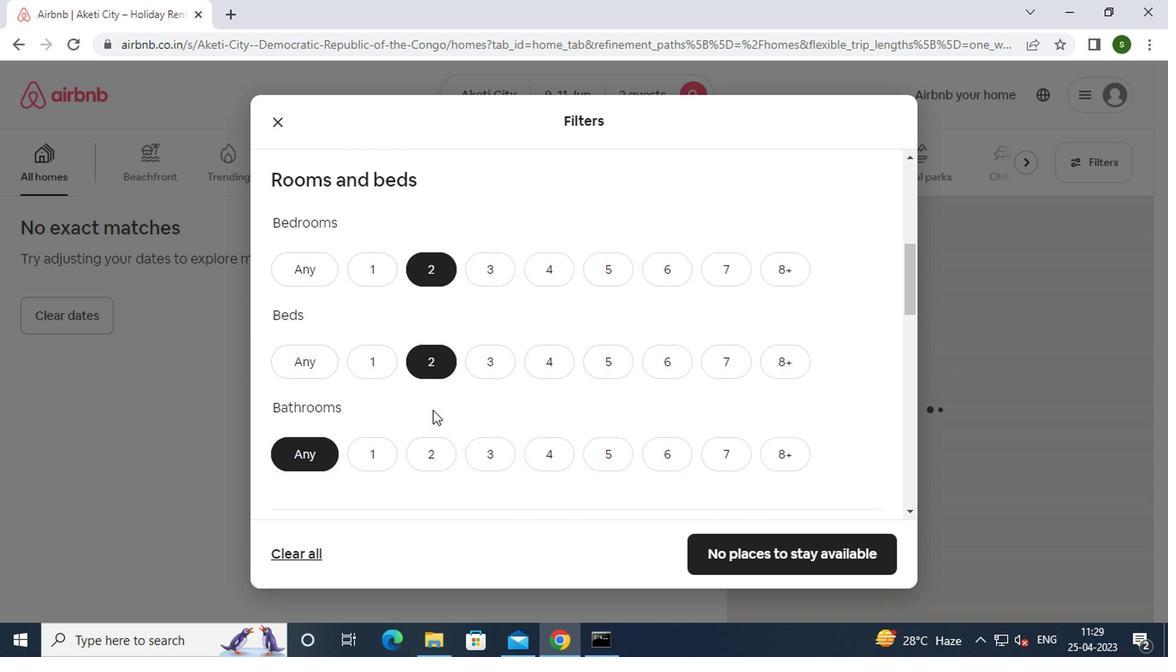 
Action: Mouse moved to (373, 362)
Screenshot: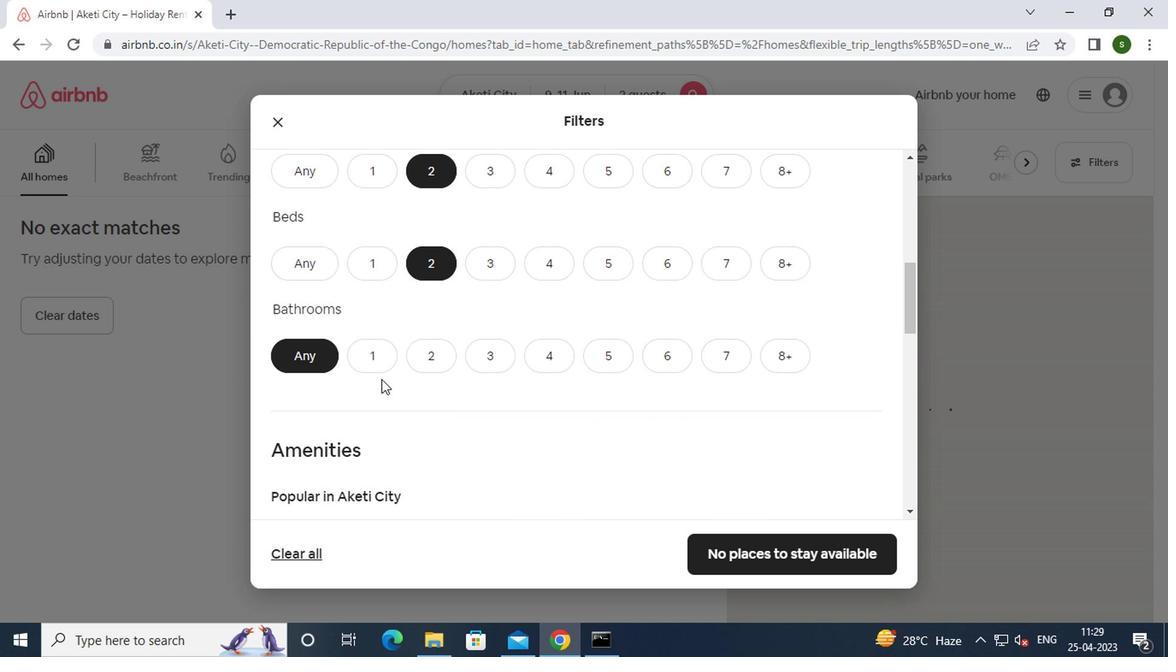 
Action: Mouse pressed left at (373, 362)
Screenshot: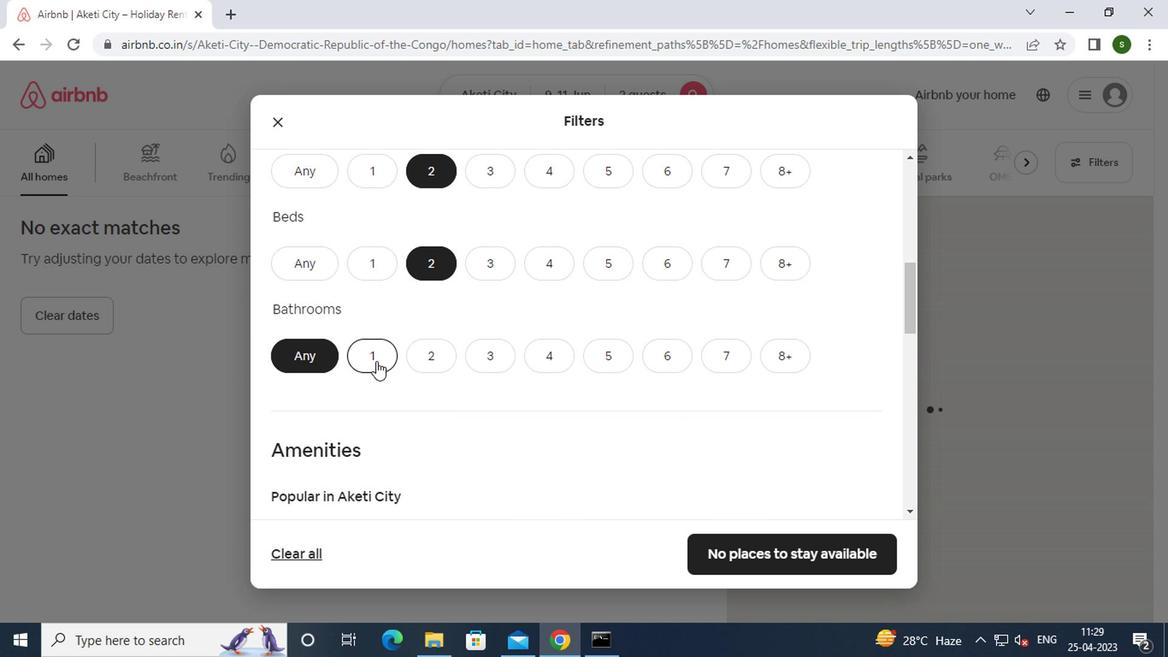 
Action: Mouse moved to (477, 353)
Screenshot: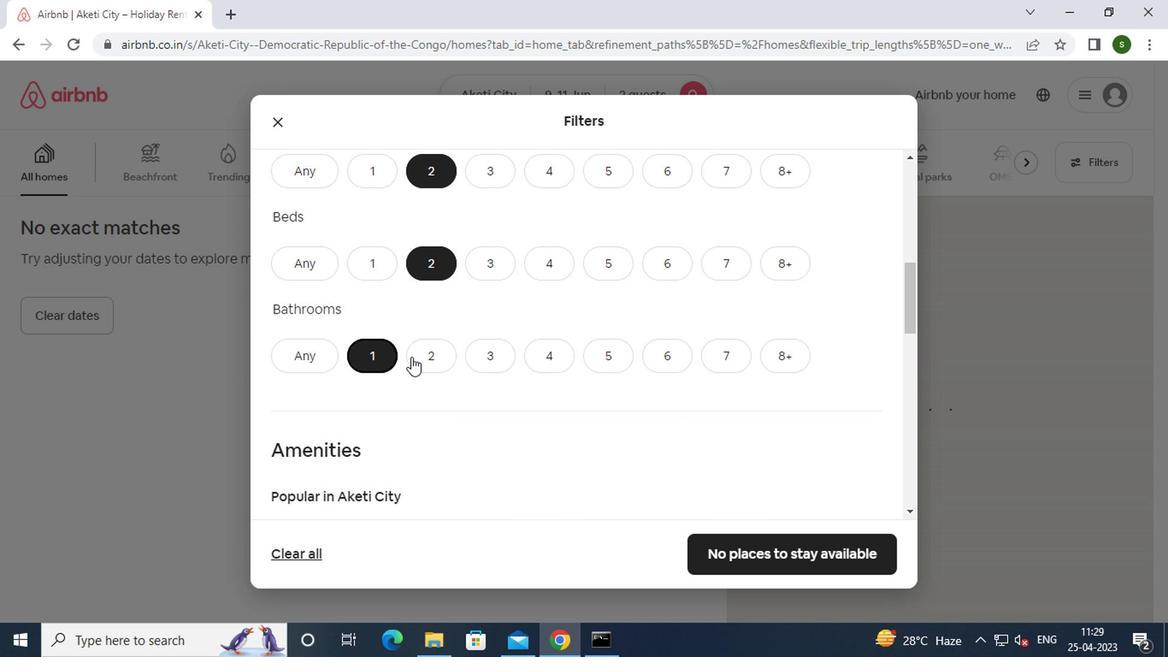 
Action: Mouse scrolled (477, 352) with delta (0, -1)
Screenshot: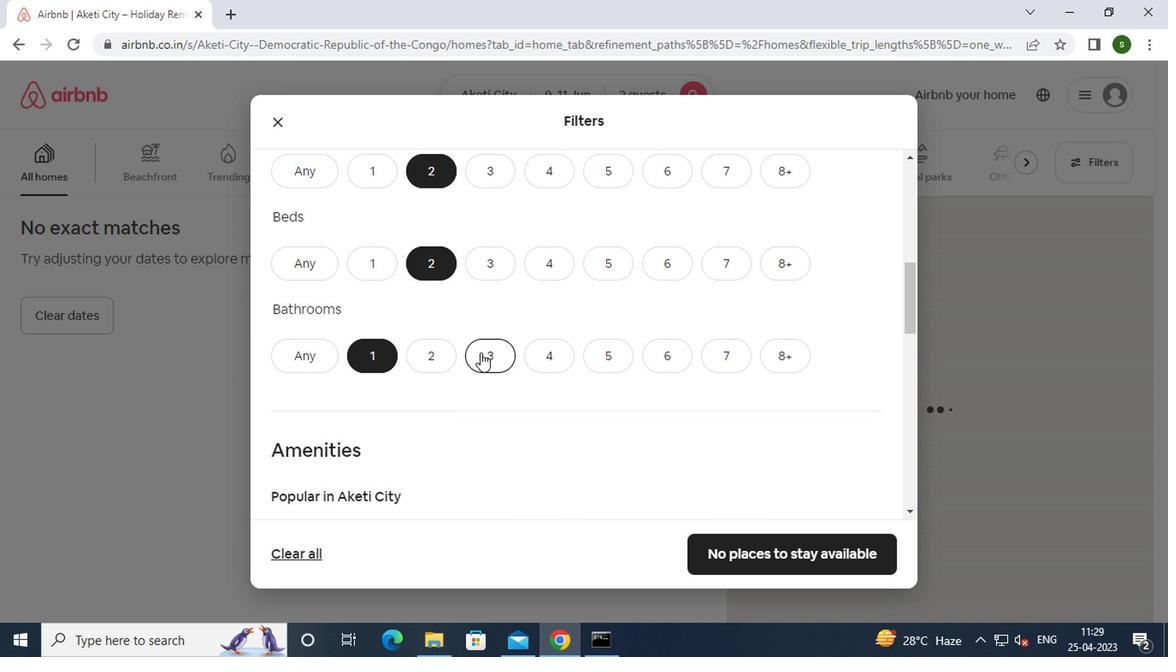 
Action: Mouse scrolled (477, 352) with delta (0, -1)
Screenshot: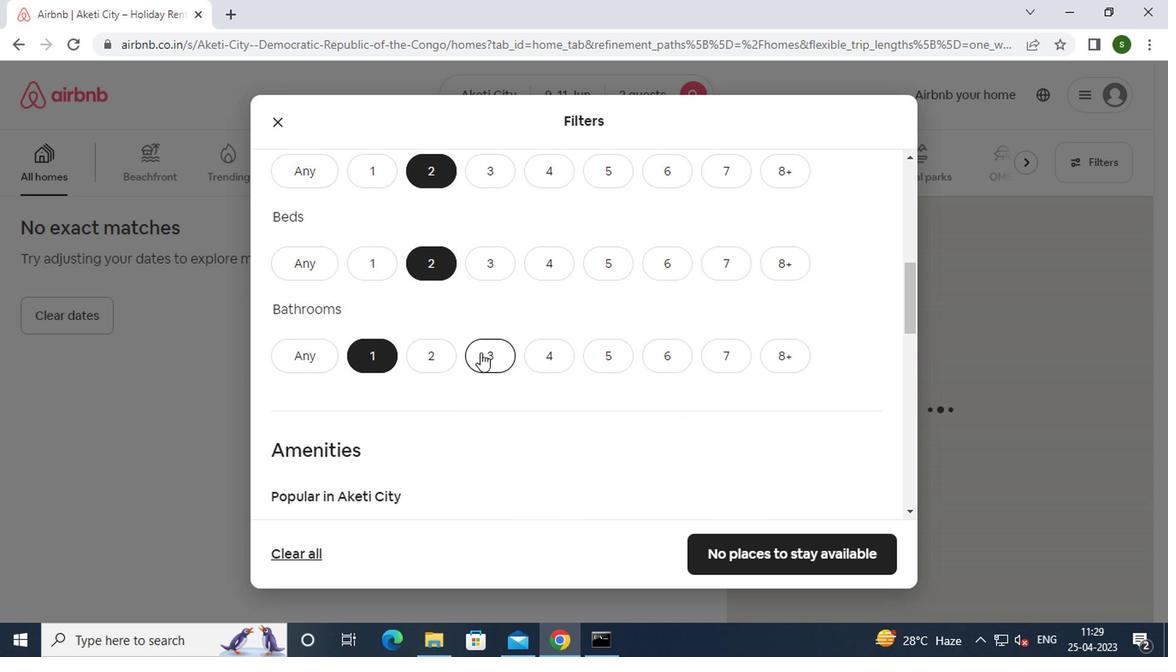 
Action: Mouse moved to (296, 370)
Screenshot: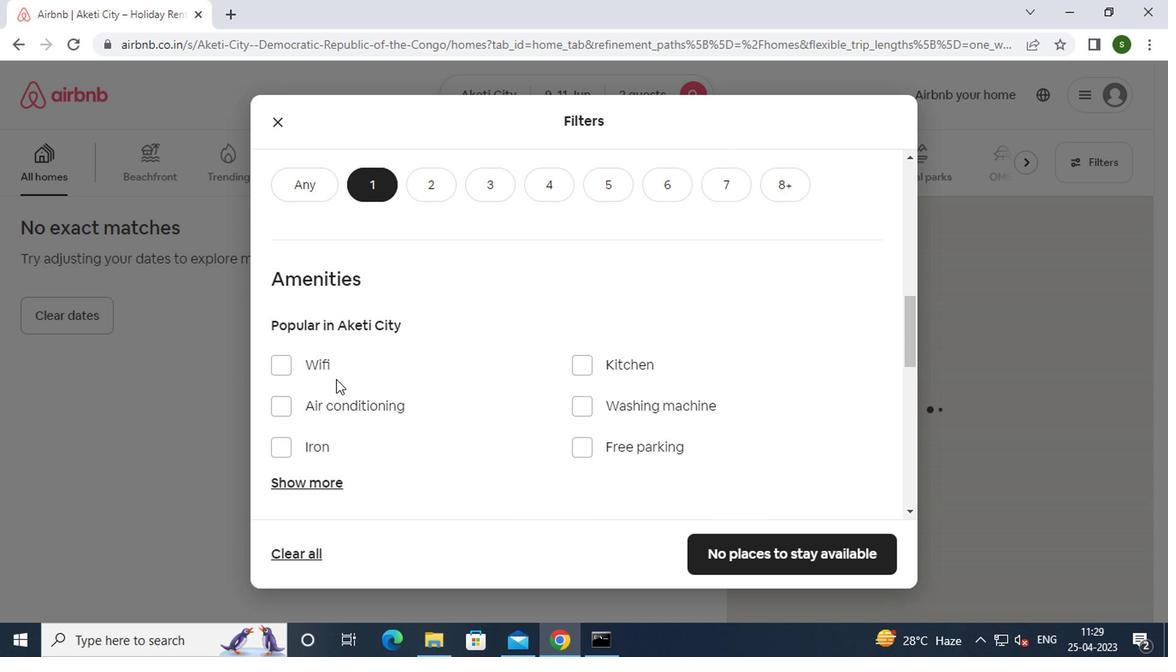 
Action: Mouse pressed left at (296, 370)
Screenshot: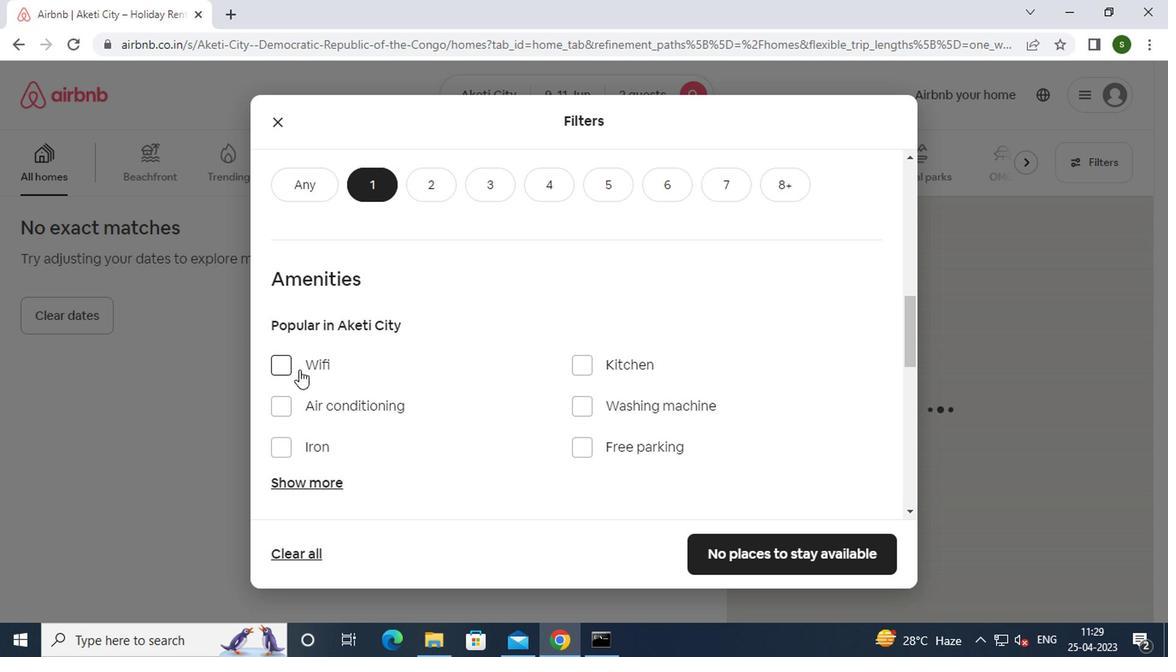
Action: Mouse moved to (469, 340)
Screenshot: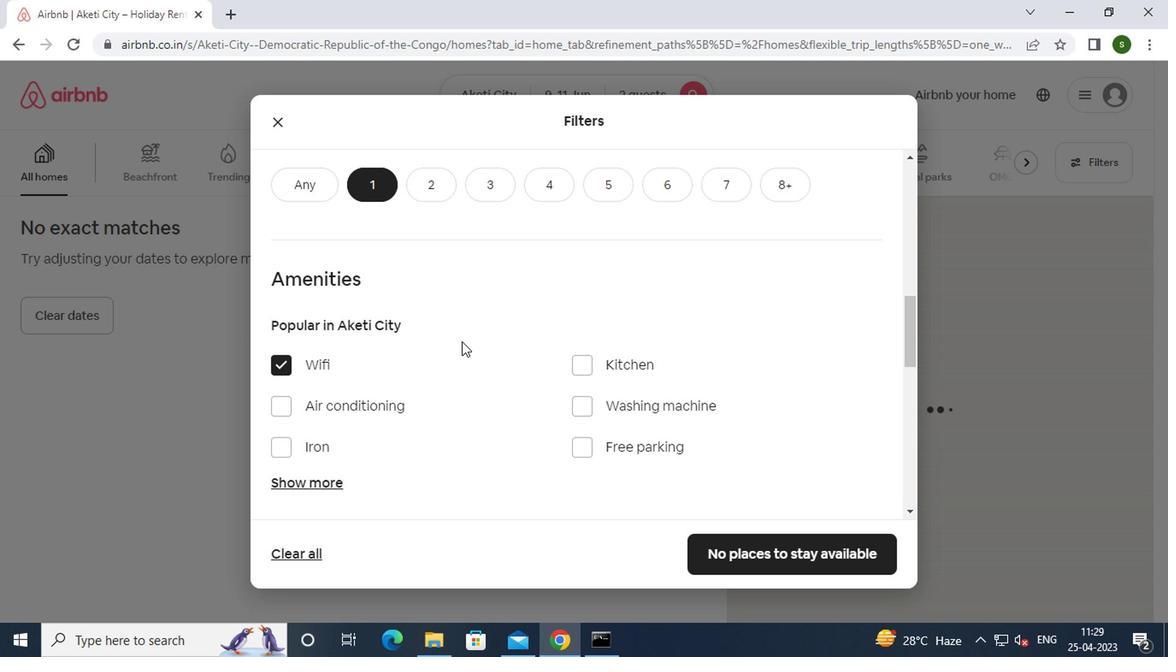 
Action: Mouse scrolled (469, 339) with delta (0, 0)
Screenshot: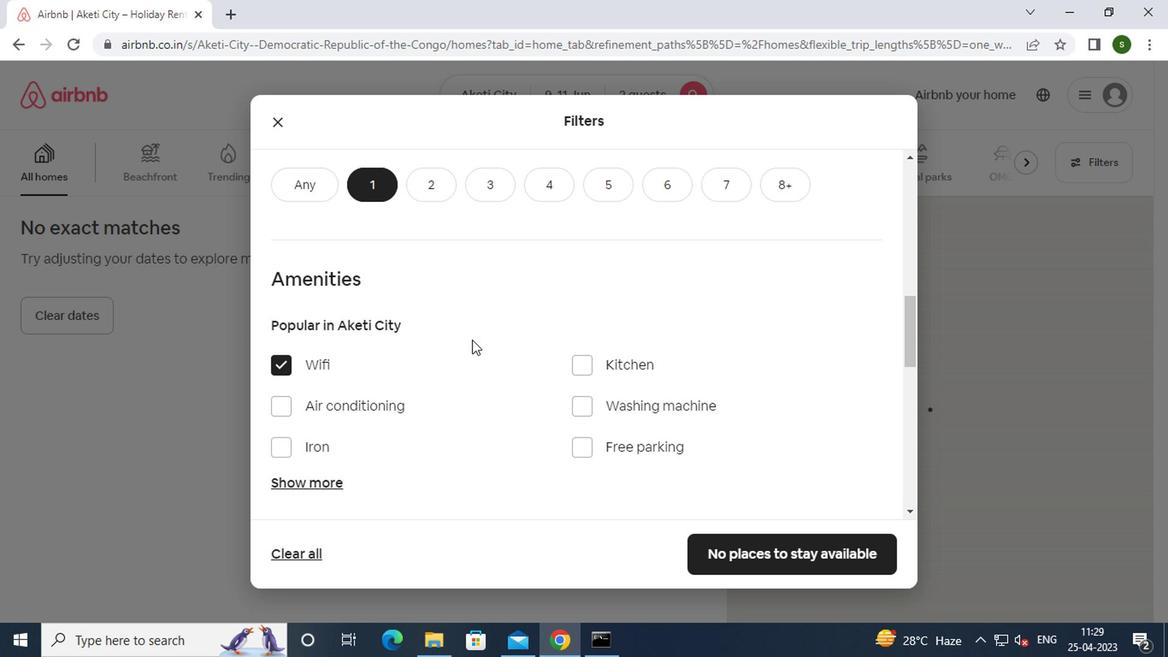 
Action: Mouse scrolled (469, 339) with delta (0, 0)
Screenshot: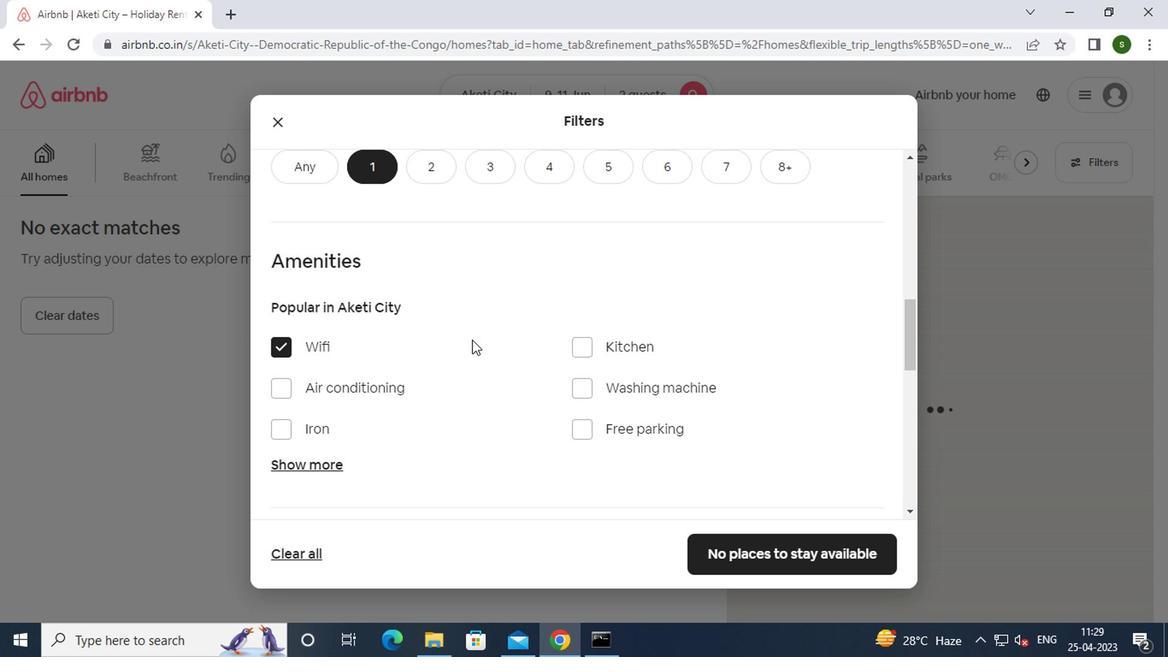 
Action: Mouse scrolled (469, 339) with delta (0, 0)
Screenshot: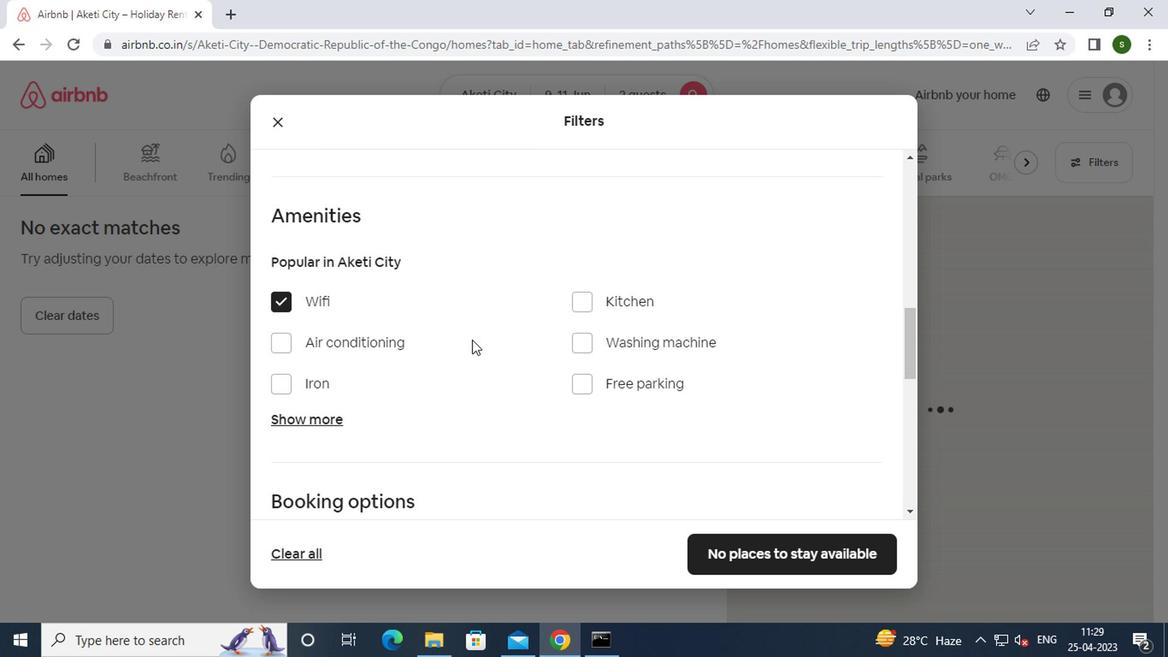 
Action: Mouse moved to (826, 425)
Screenshot: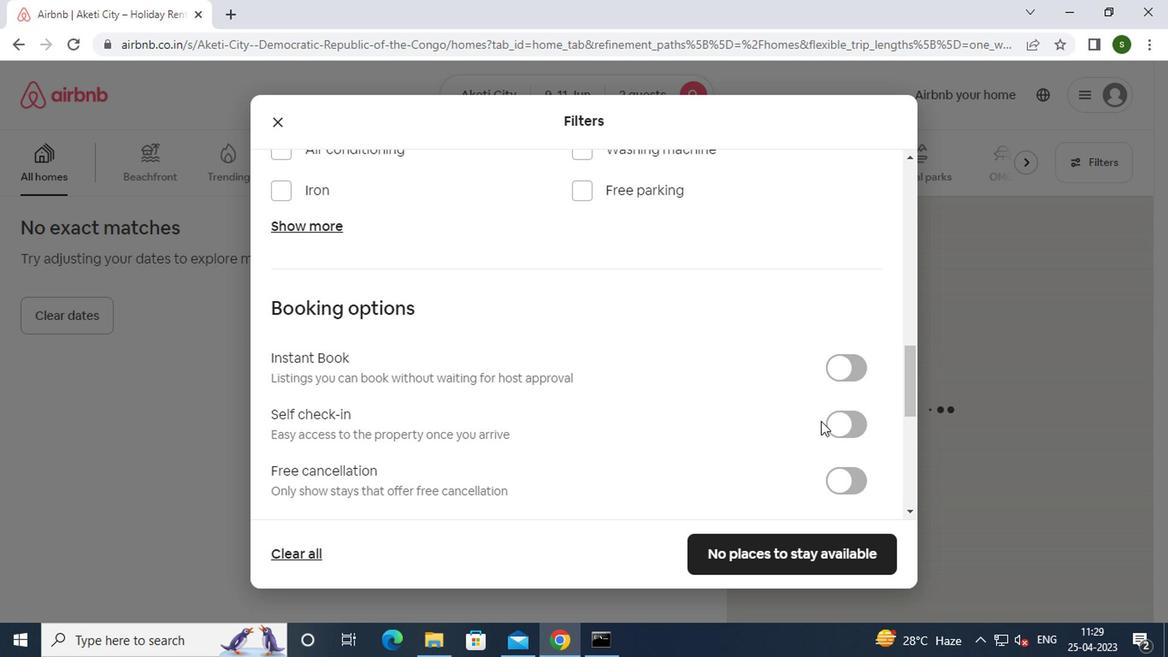 
Action: Mouse pressed left at (826, 425)
Screenshot: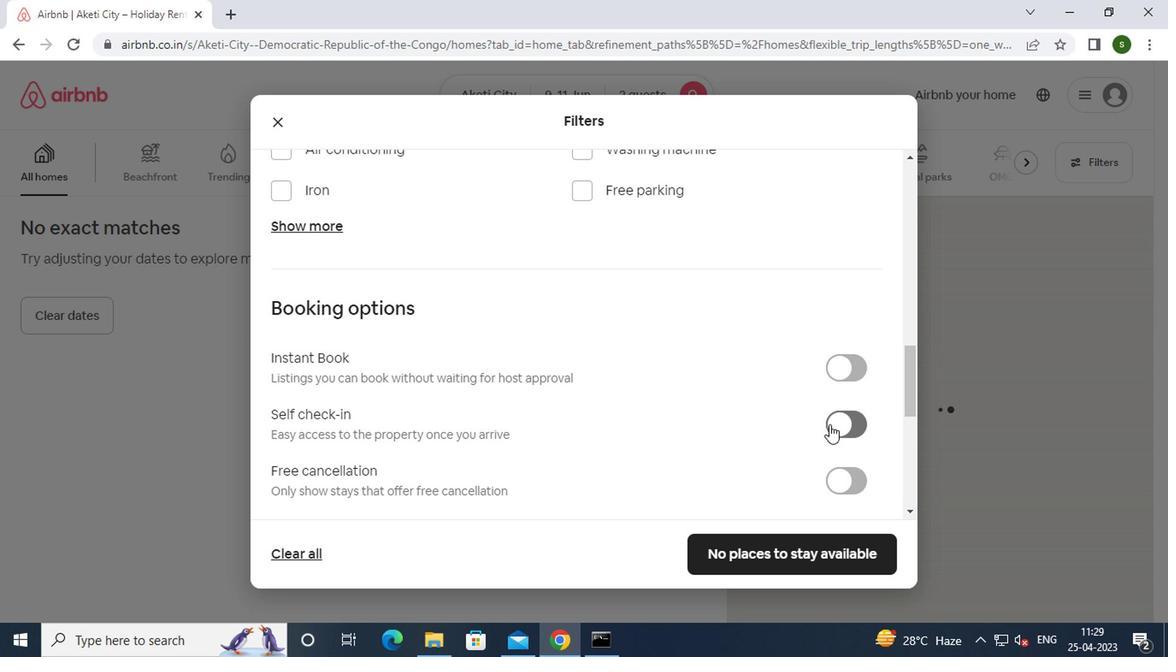 
Action: Mouse moved to (638, 368)
Screenshot: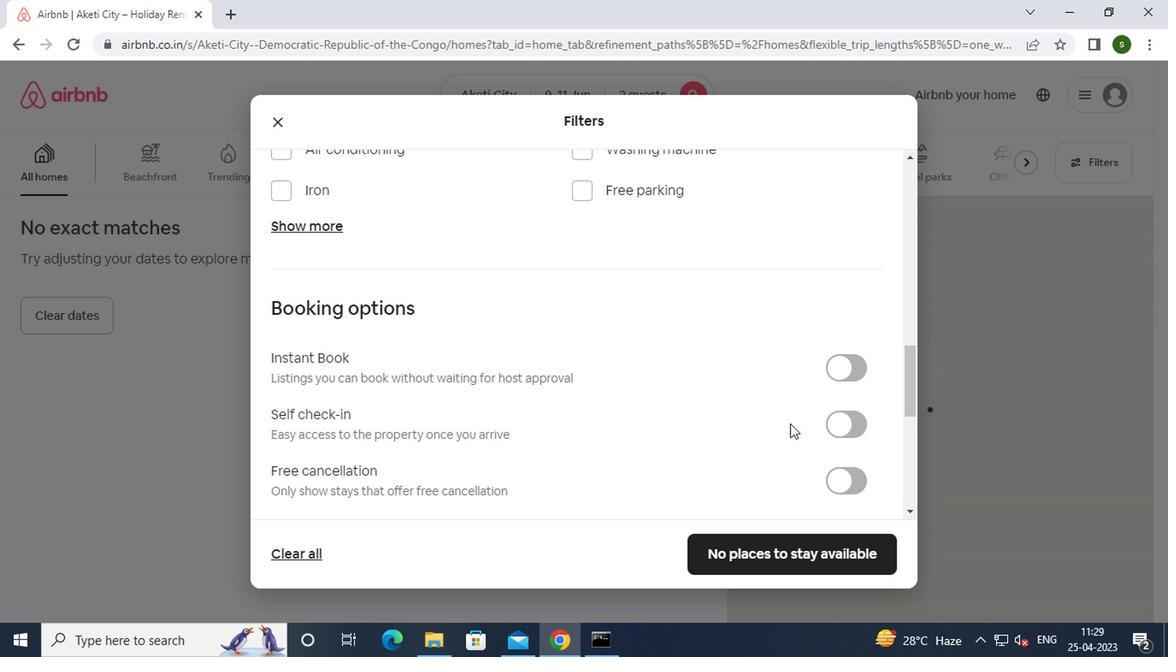 
Action: Mouse scrolled (638, 368) with delta (0, 0)
Screenshot: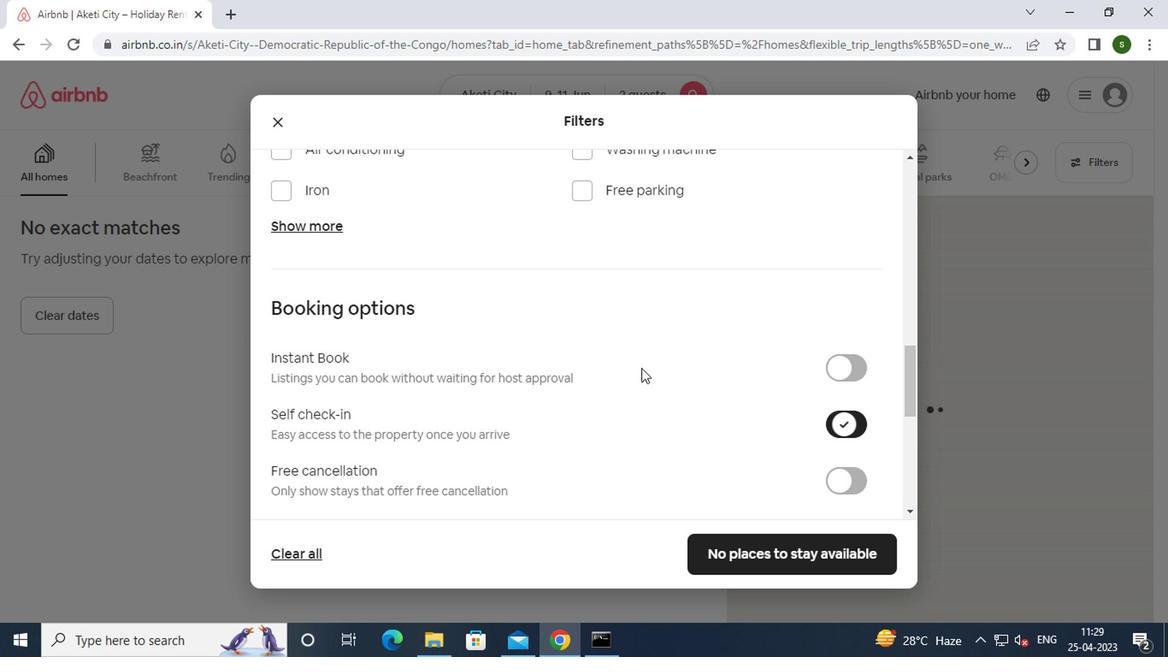 
Action: Mouse scrolled (638, 368) with delta (0, 0)
Screenshot: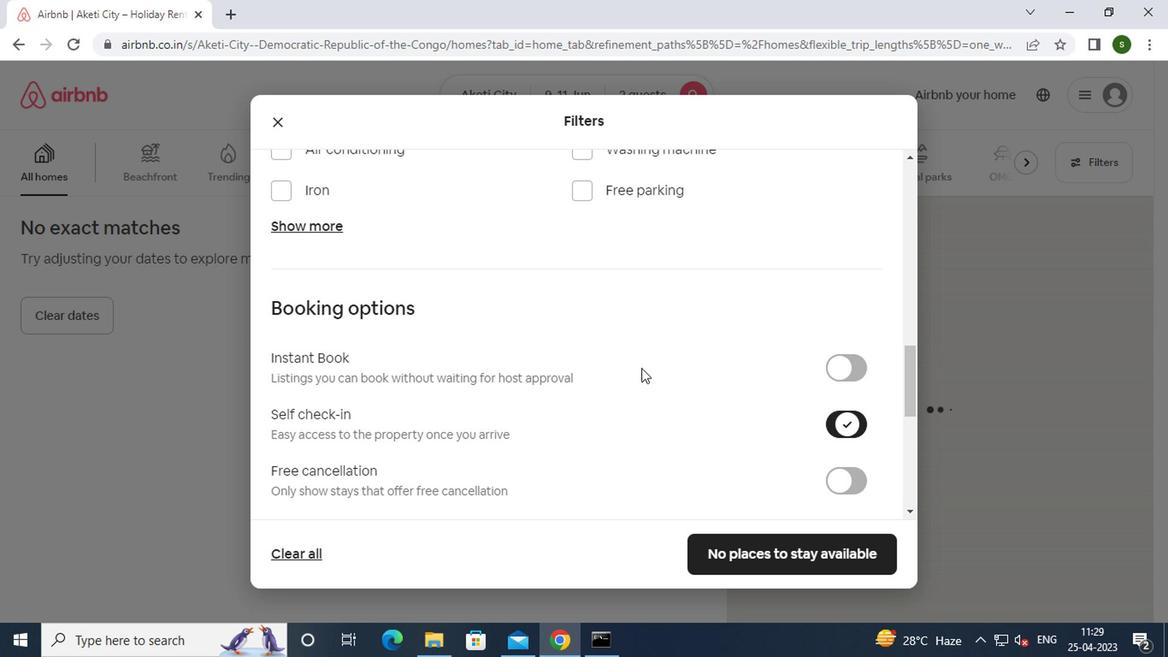 
Action: Mouse scrolled (638, 368) with delta (0, 0)
Screenshot: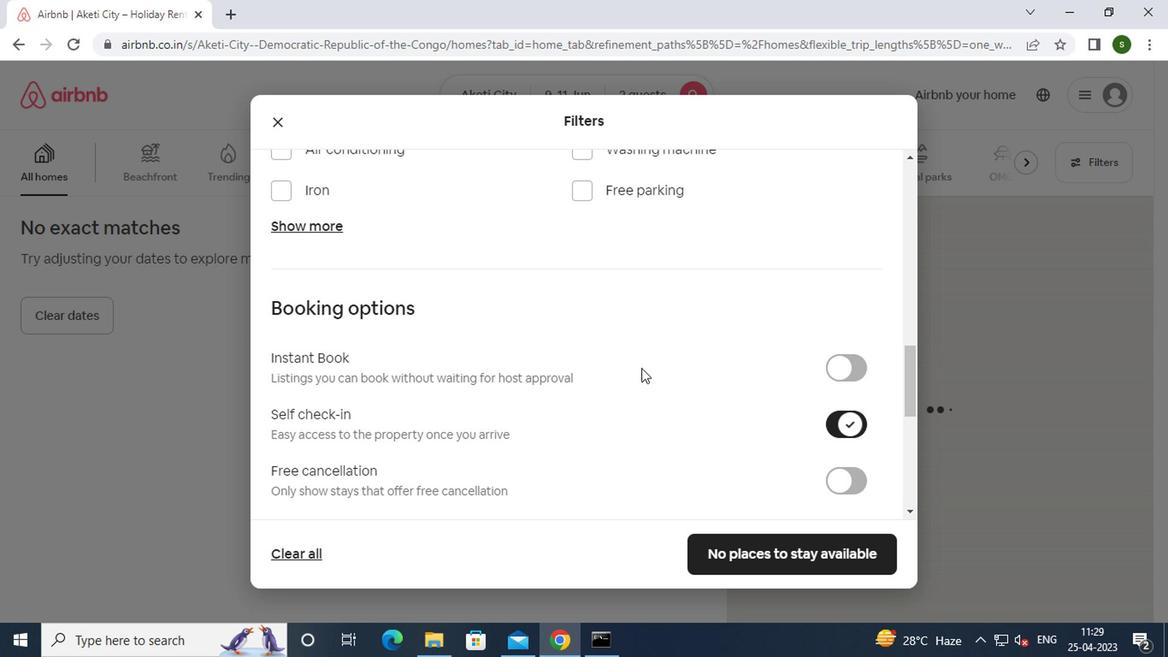 
Action: Mouse scrolled (638, 368) with delta (0, 0)
Screenshot: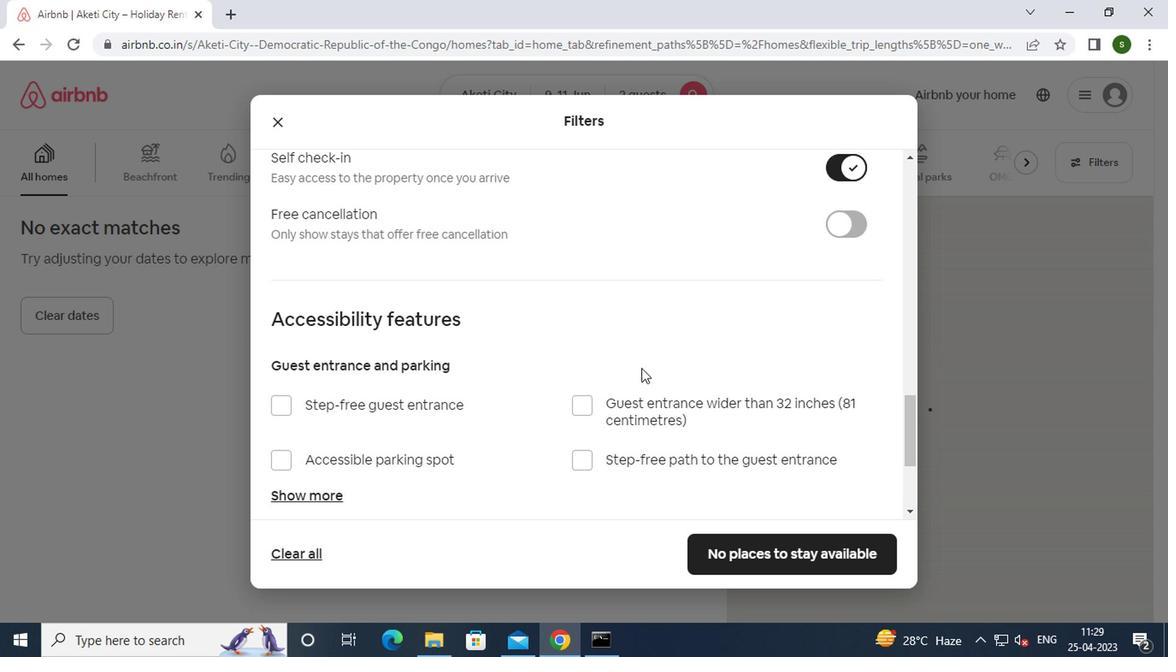 
Action: Mouse scrolled (638, 368) with delta (0, 0)
Screenshot: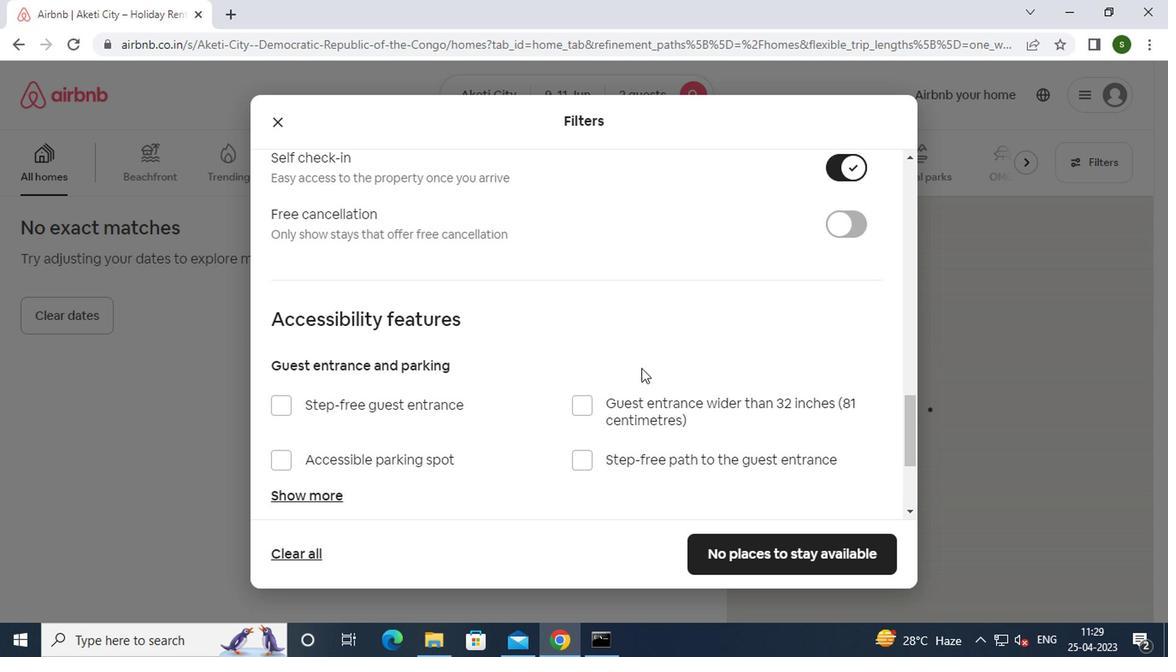 
Action: Mouse scrolled (638, 368) with delta (0, 0)
Screenshot: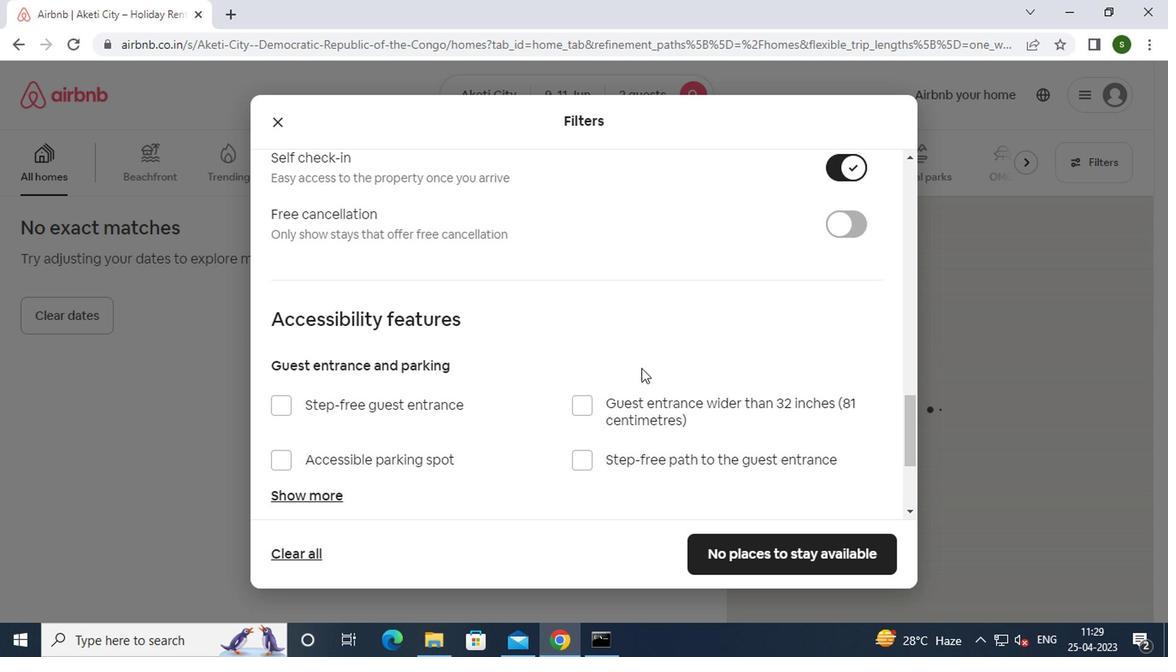 
Action: Mouse scrolled (638, 368) with delta (0, 0)
Screenshot: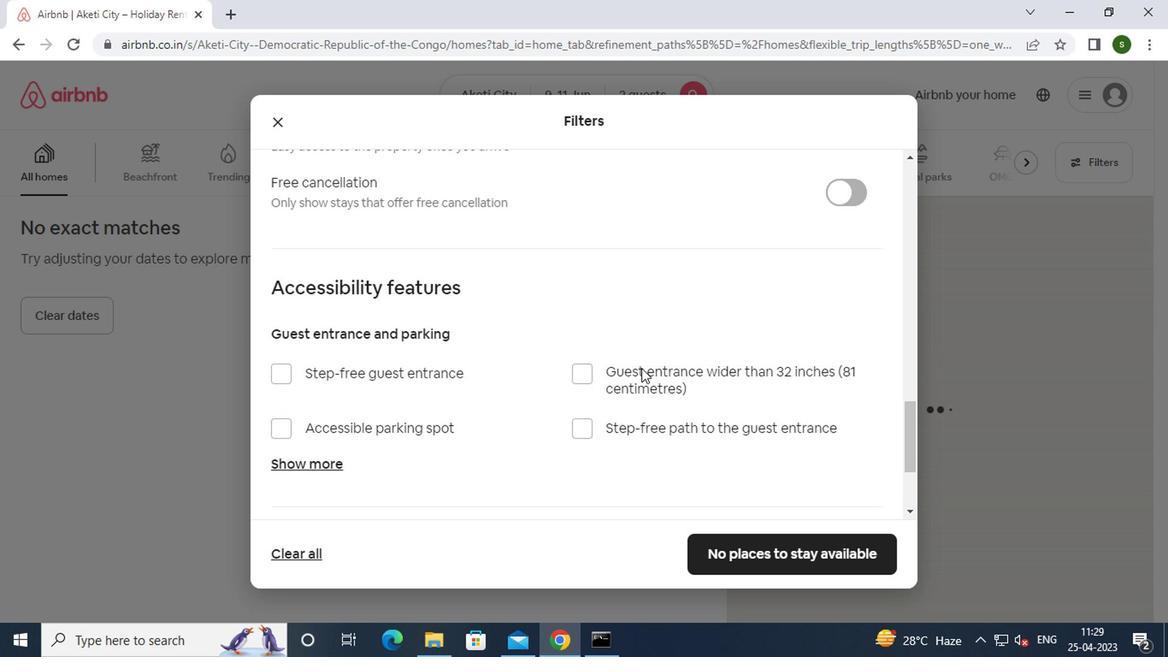 
Action: Mouse scrolled (638, 368) with delta (0, 0)
Screenshot: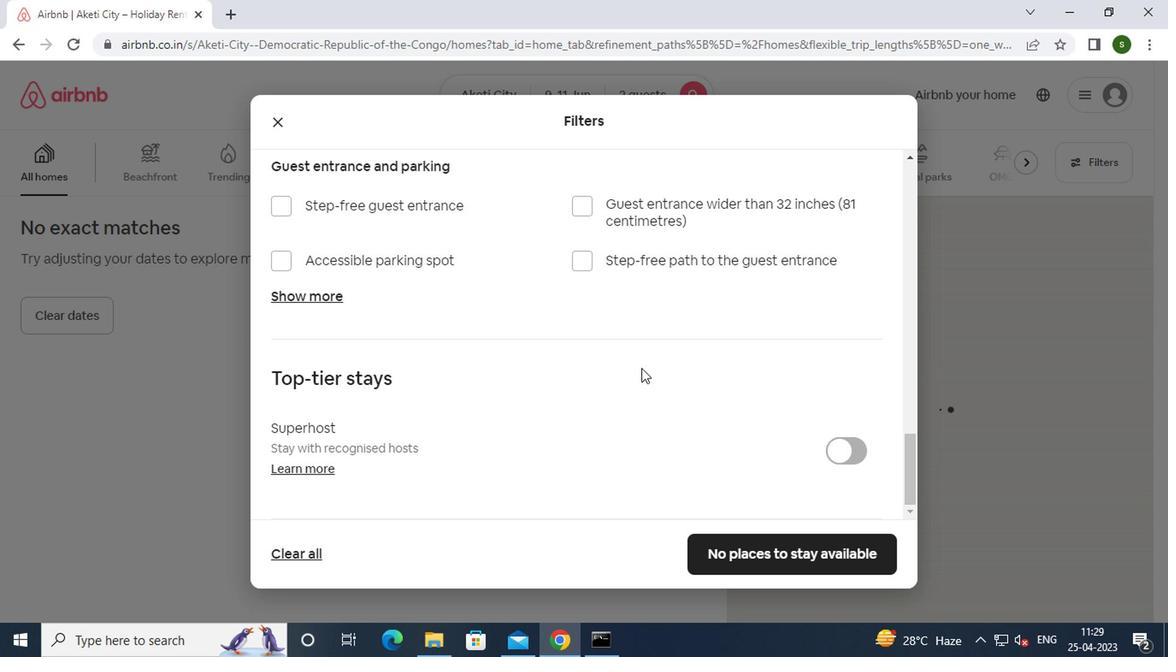 
Action: Mouse moved to (764, 545)
Screenshot: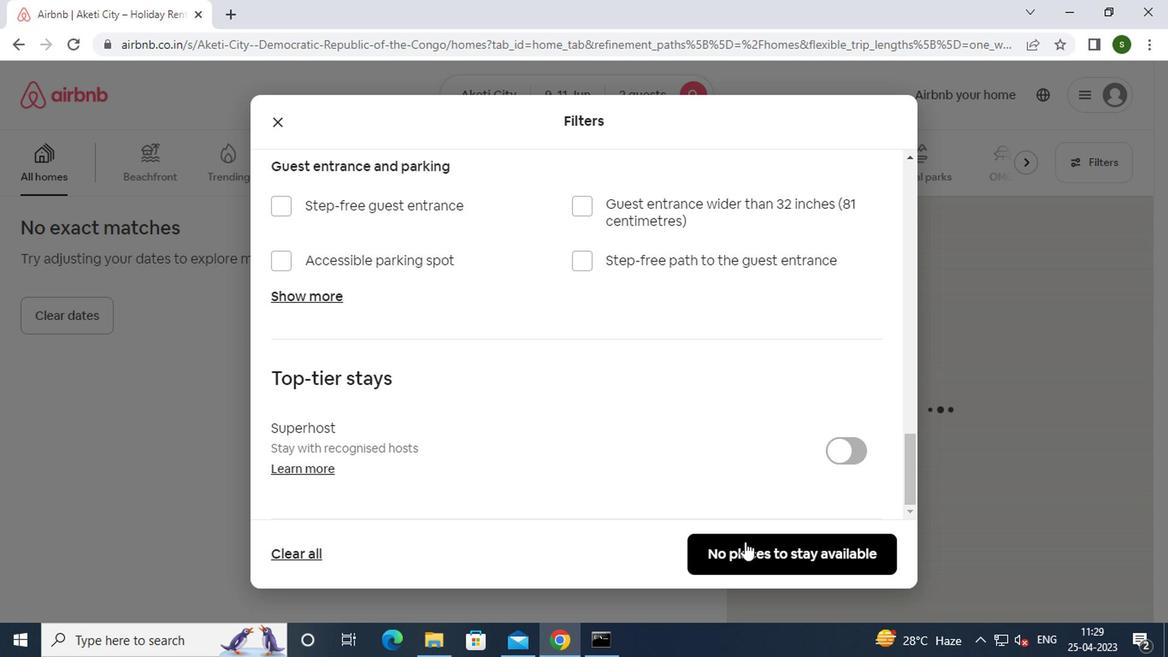 
Action: Mouse pressed left at (764, 545)
Screenshot: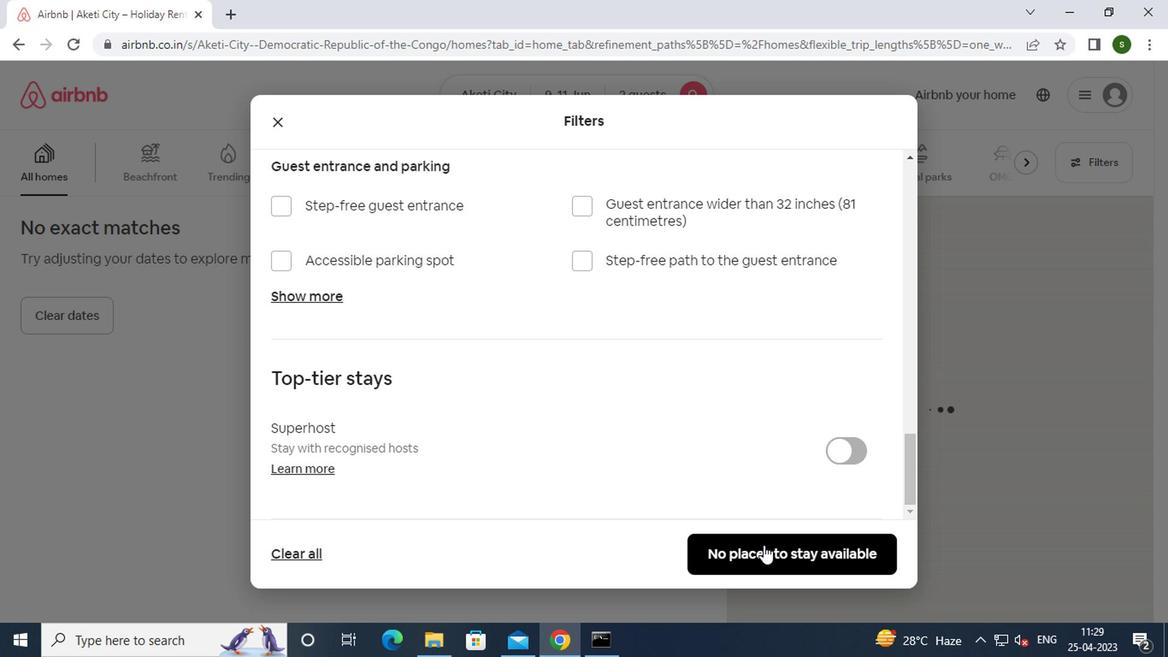 
Action: Mouse moved to (542, 332)
Screenshot: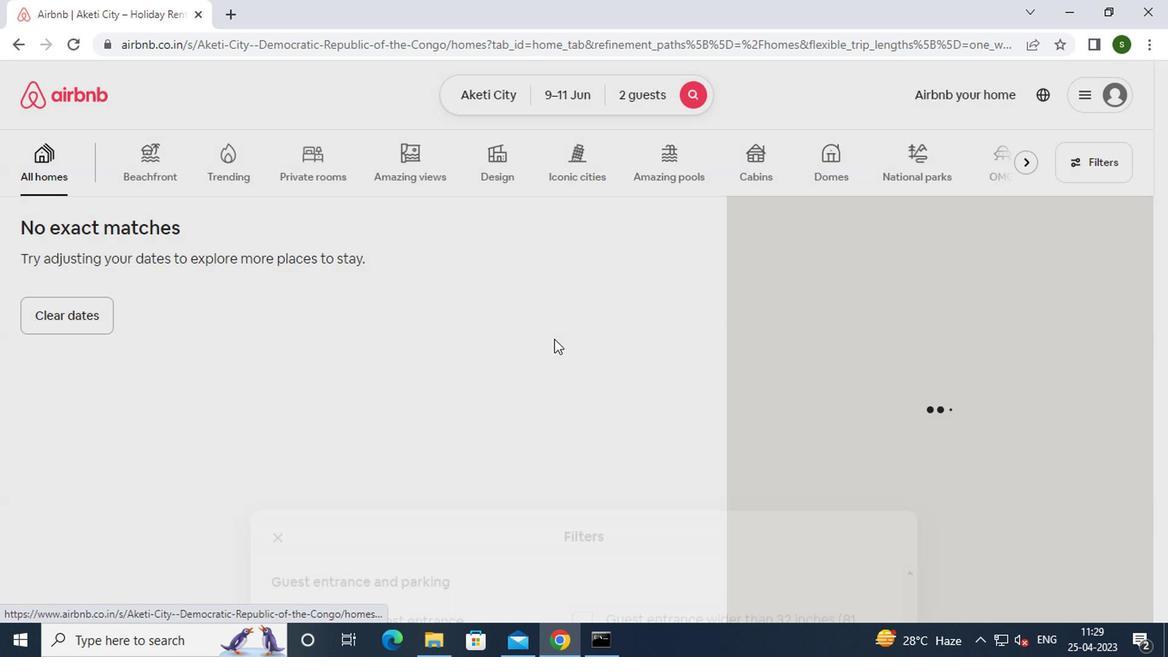 
Action: Key pressed <Key.f8>
Screenshot: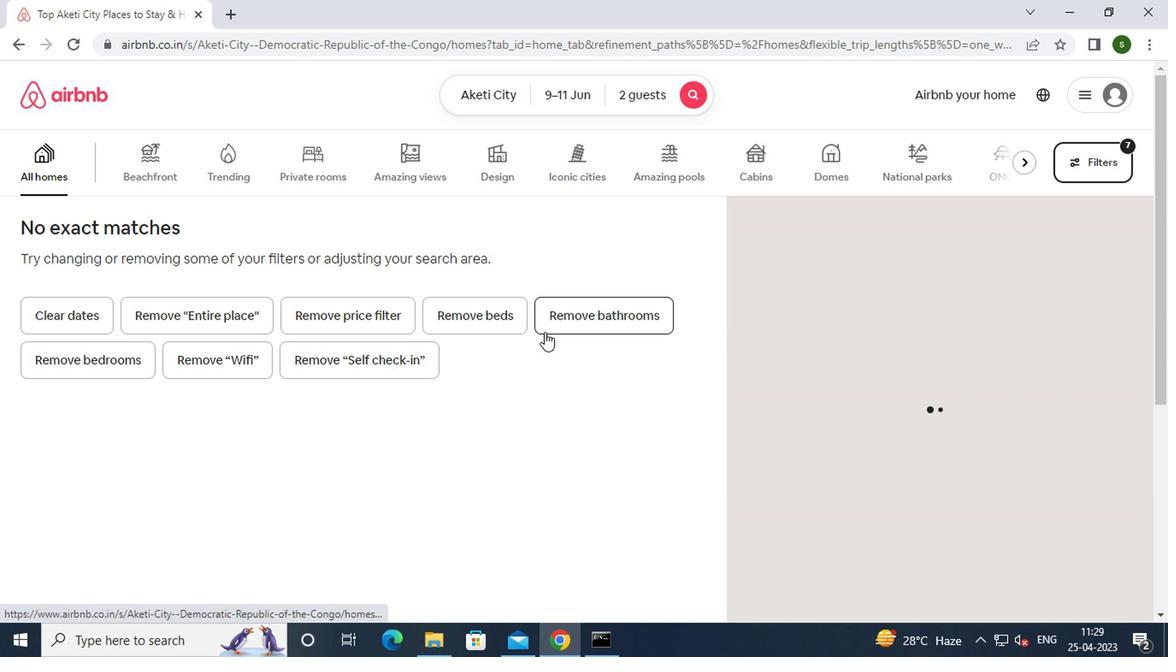 
